 Task: Search one way flight ticket for 1 adult, 6 children, 1 infant in seat and 1 infant on lap in business from Kodiak: Kodiak Airport (benny Bensonstate Airport) to Greensboro: Piedmont Triad International Airport on 5-1-2023. Choice of flights is Sun country airlines. Number of bags: 2 checked bags. Price is upto 45000. Outbound departure time preference is 22:15. Return departure time preference is 9:15.
Action: Mouse moved to (174, 153)
Screenshot: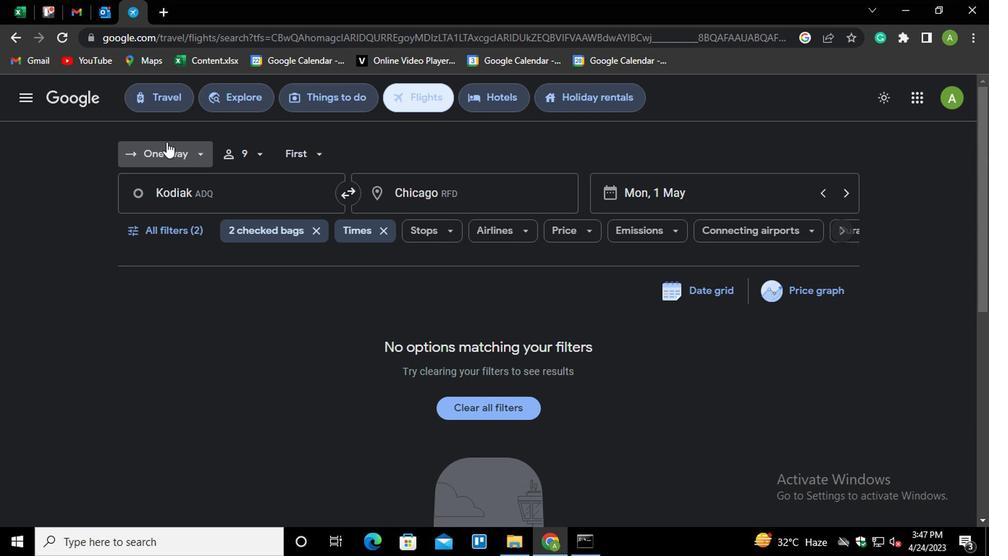 
Action: Mouse pressed left at (174, 153)
Screenshot: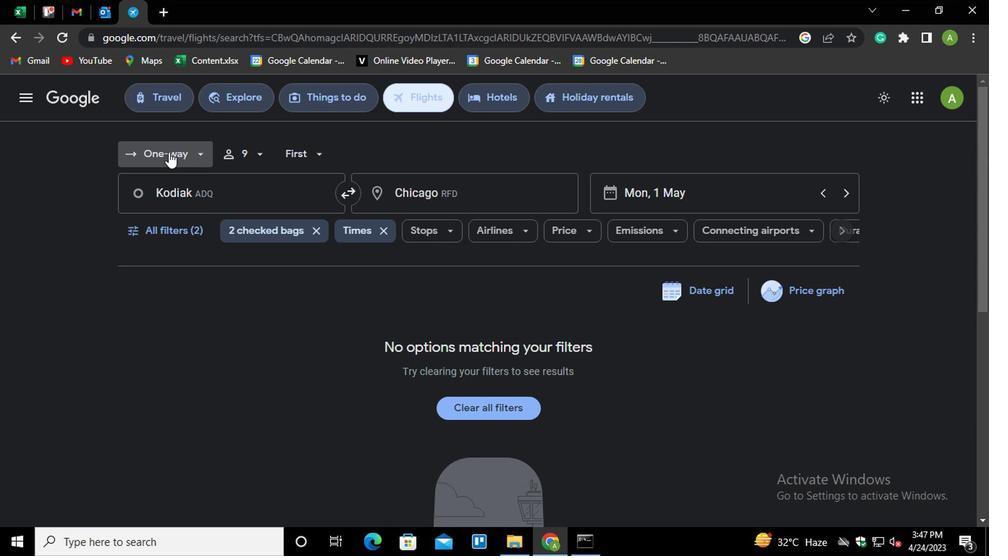 
Action: Mouse moved to (184, 223)
Screenshot: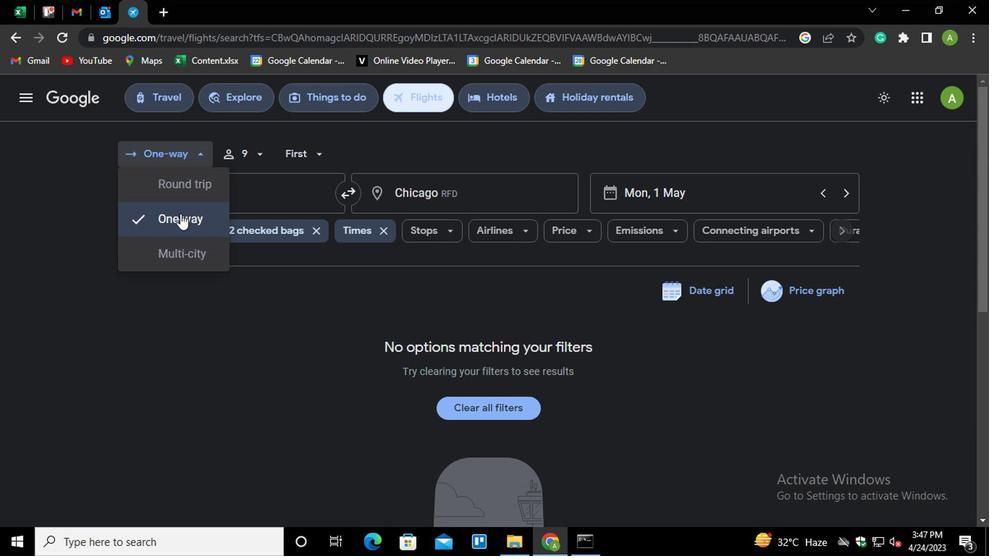 
Action: Mouse pressed left at (184, 223)
Screenshot: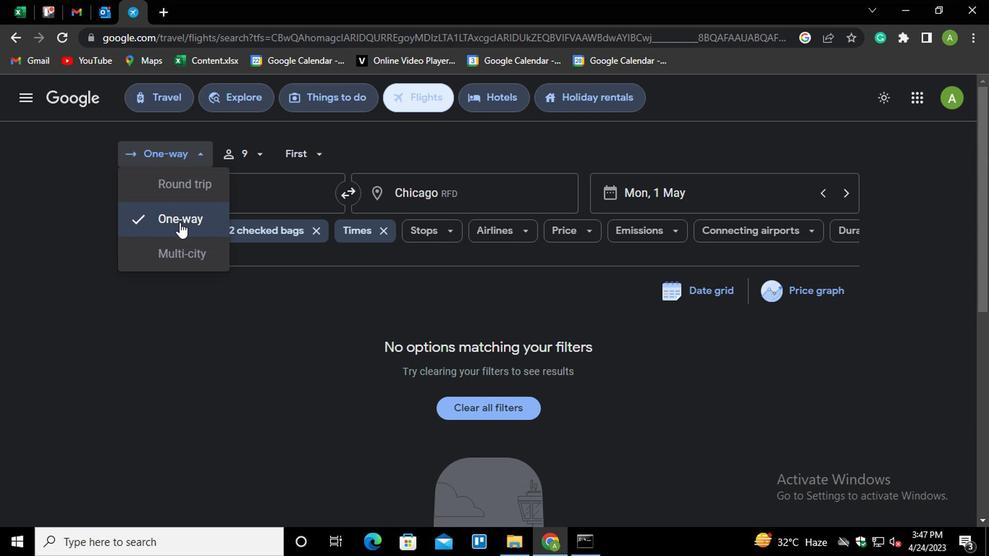 
Action: Mouse moved to (229, 157)
Screenshot: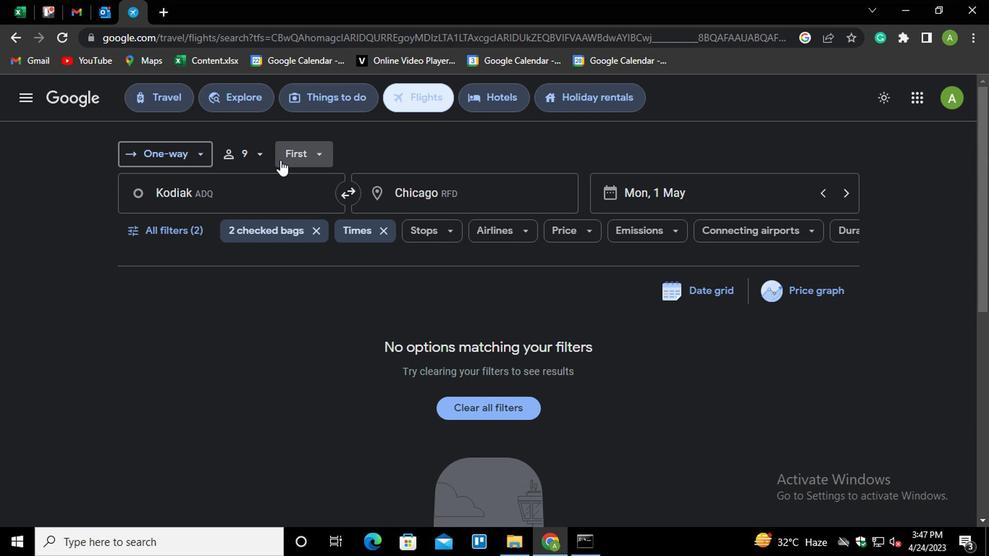 
Action: Mouse pressed left at (229, 157)
Screenshot: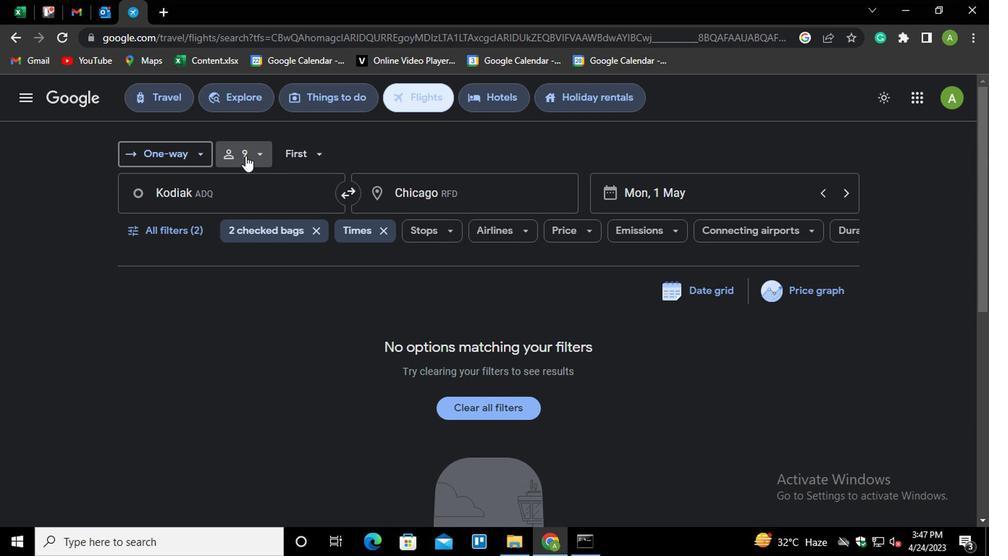 
Action: Mouse moved to (319, 188)
Screenshot: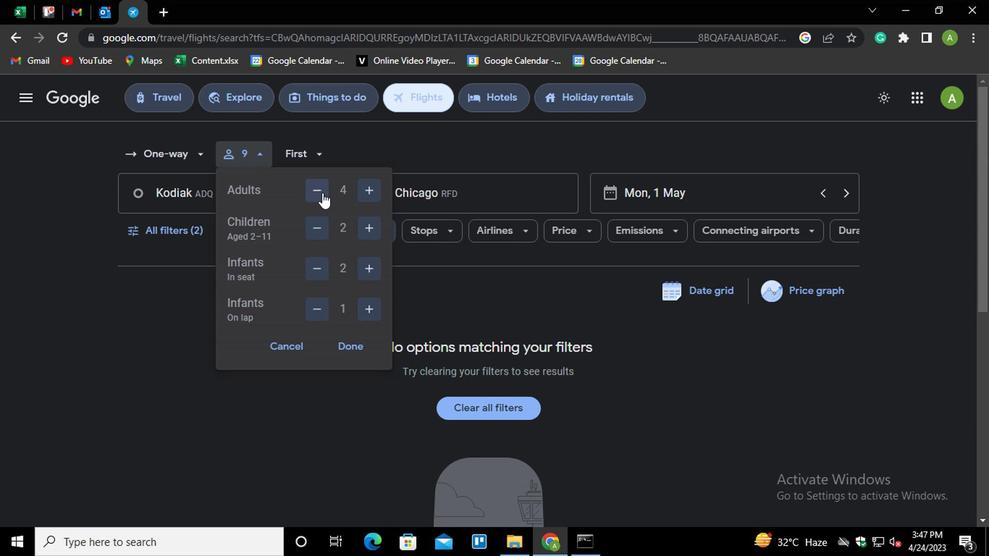 
Action: Mouse pressed left at (319, 188)
Screenshot: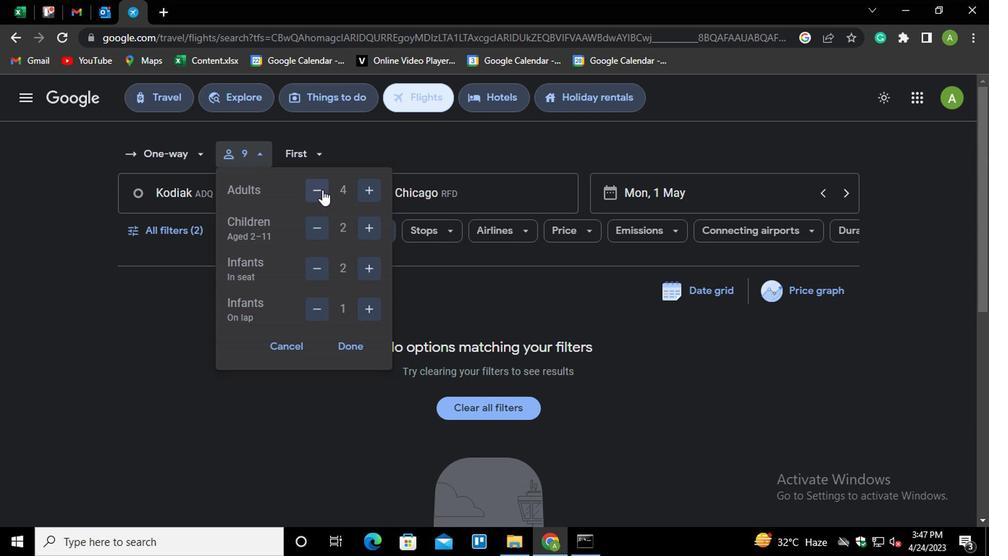 
Action: Mouse pressed left at (319, 188)
Screenshot: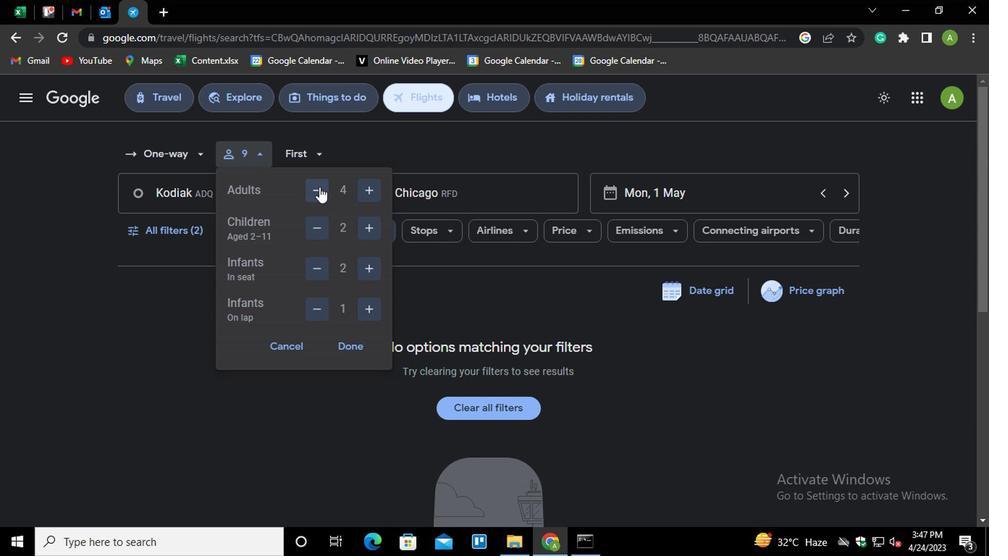 
Action: Mouse pressed left at (319, 188)
Screenshot: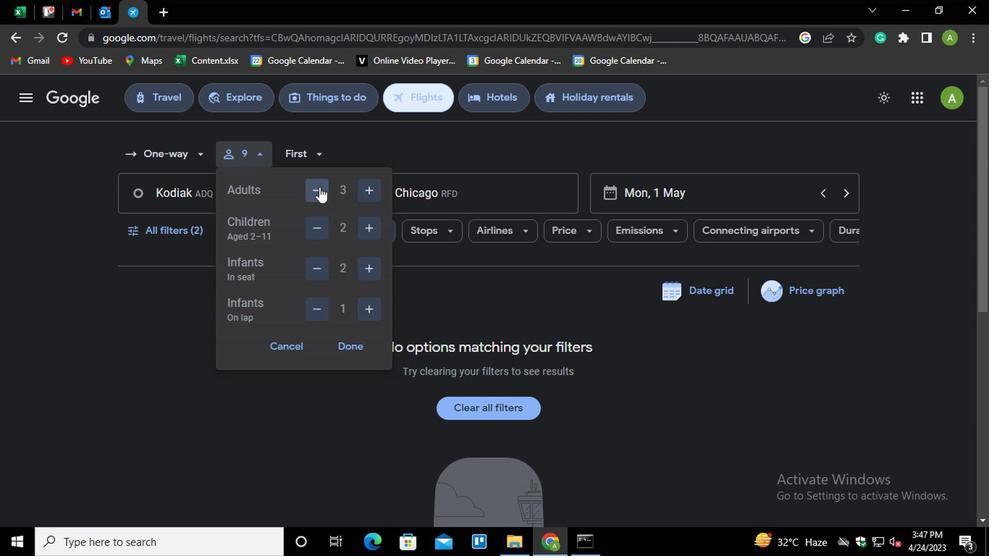 
Action: Mouse moved to (371, 227)
Screenshot: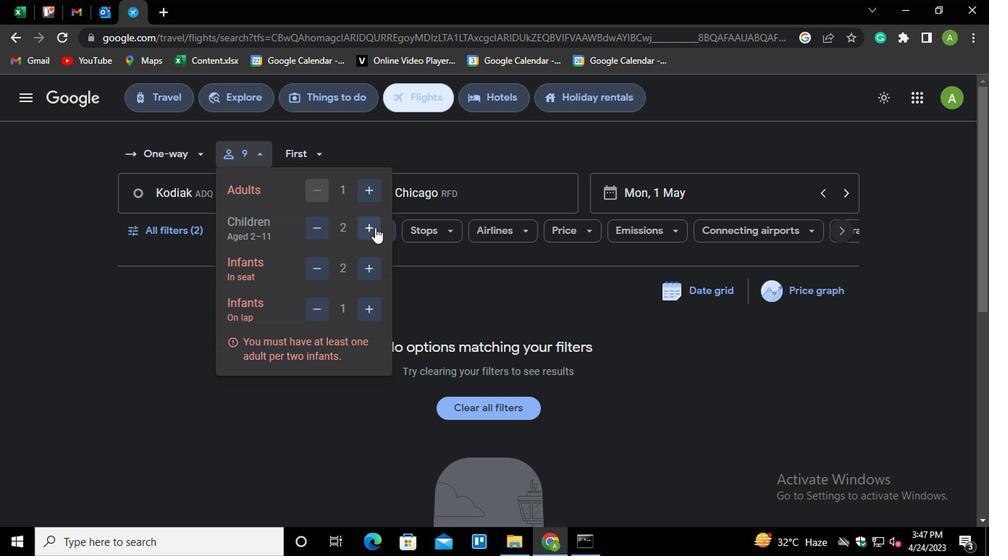 
Action: Mouse pressed left at (371, 227)
Screenshot: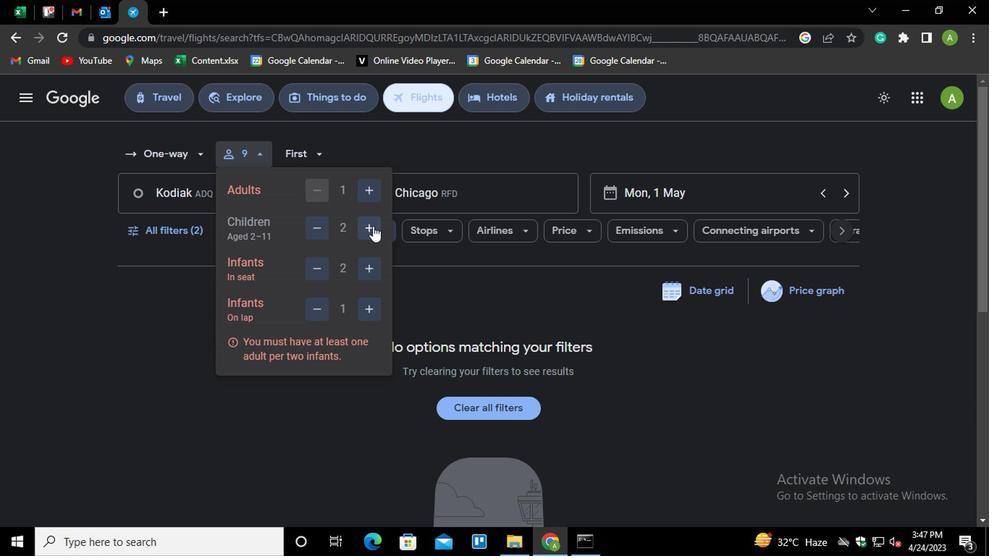 
Action: Mouse moved to (371, 227)
Screenshot: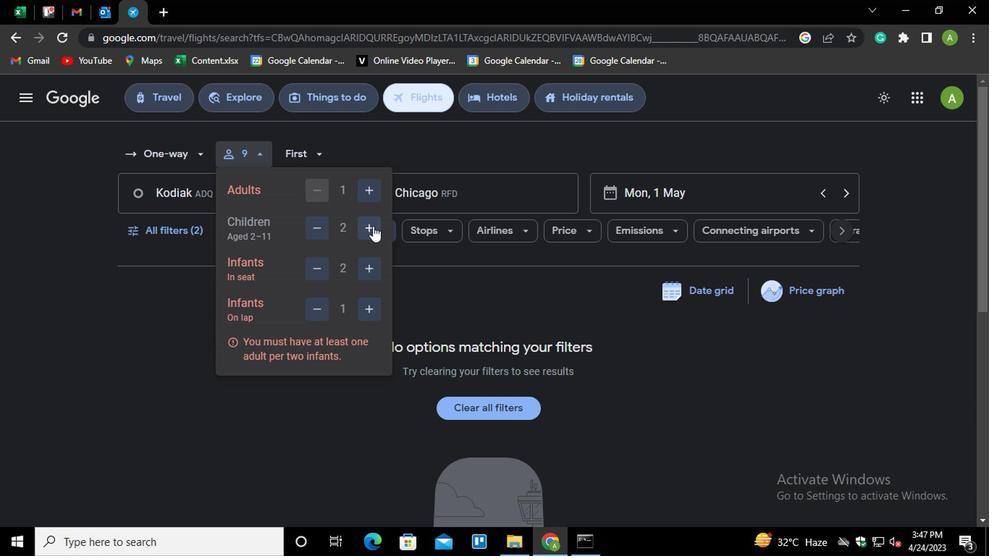 
Action: Mouse pressed left at (371, 227)
Screenshot: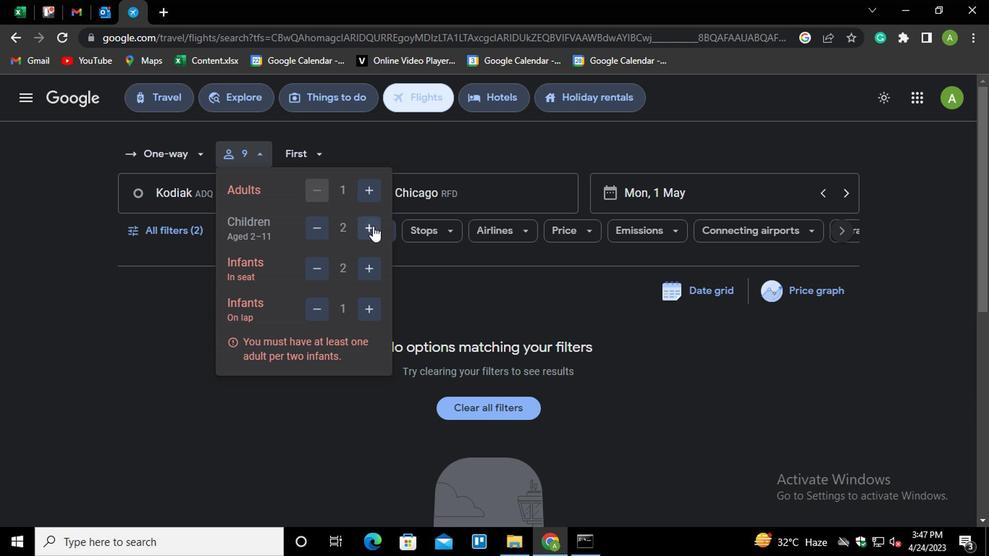 
Action: Mouse pressed left at (371, 227)
Screenshot: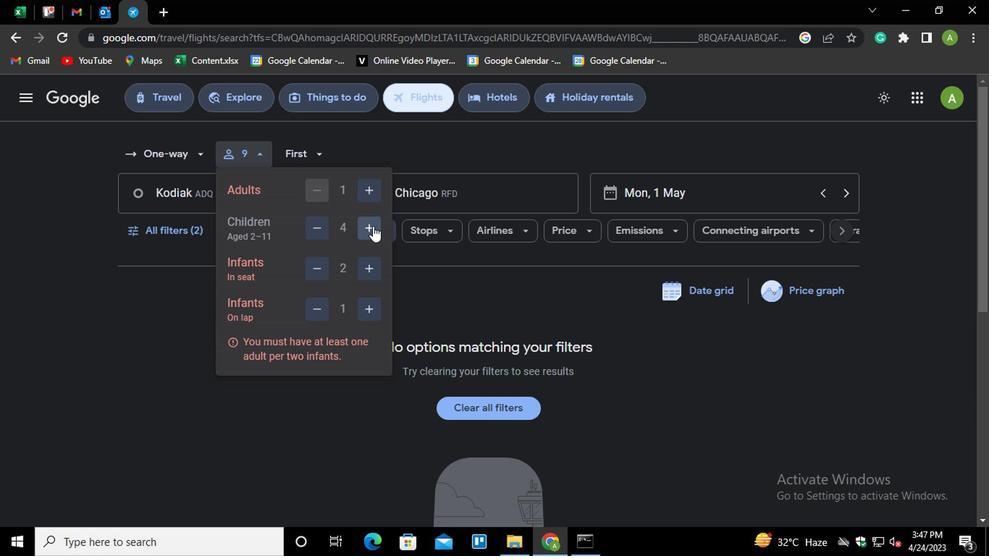 
Action: Mouse pressed left at (371, 227)
Screenshot: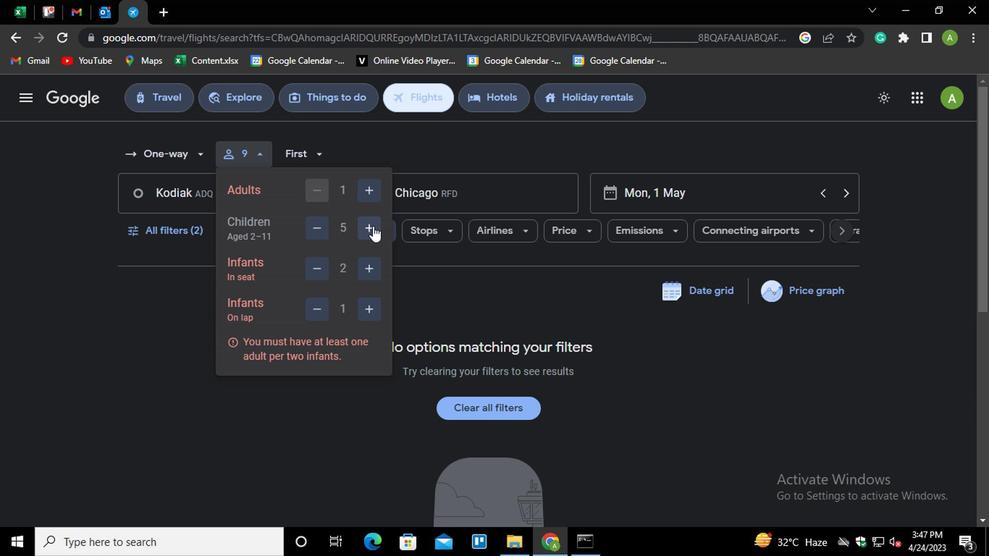 
Action: Mouse moved to (315, 273)
Screenshot: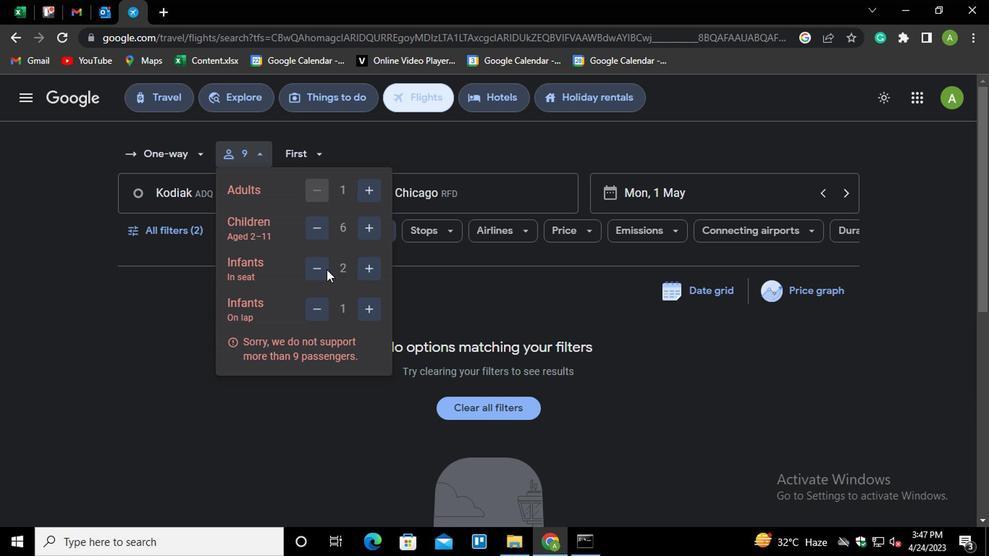 
Action: Mouse pressed left at (315, 273)
Screenshot: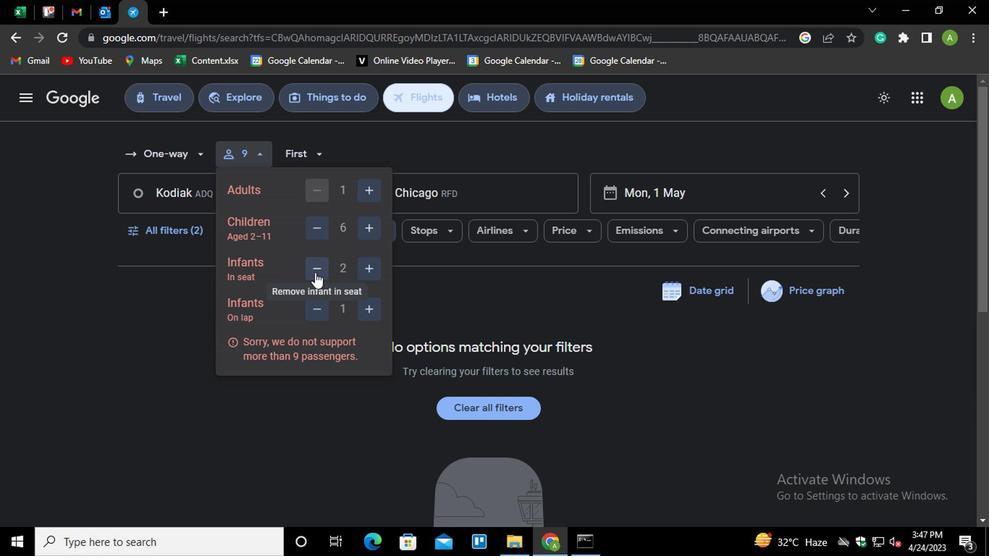 
Action: Mouse moved to (349, 354)
Screenshot: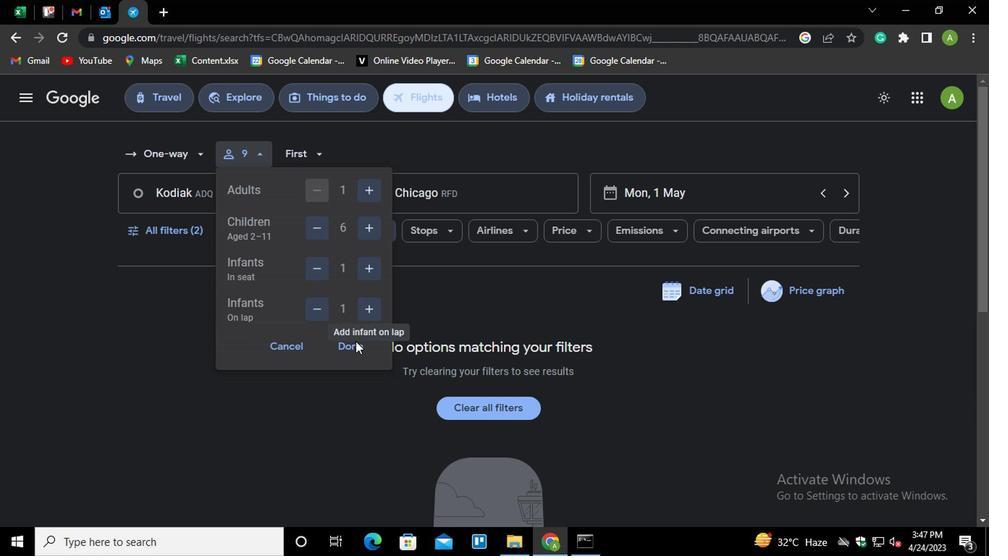 
Action: Mouse pressed left at (349, 354)
Screenshot: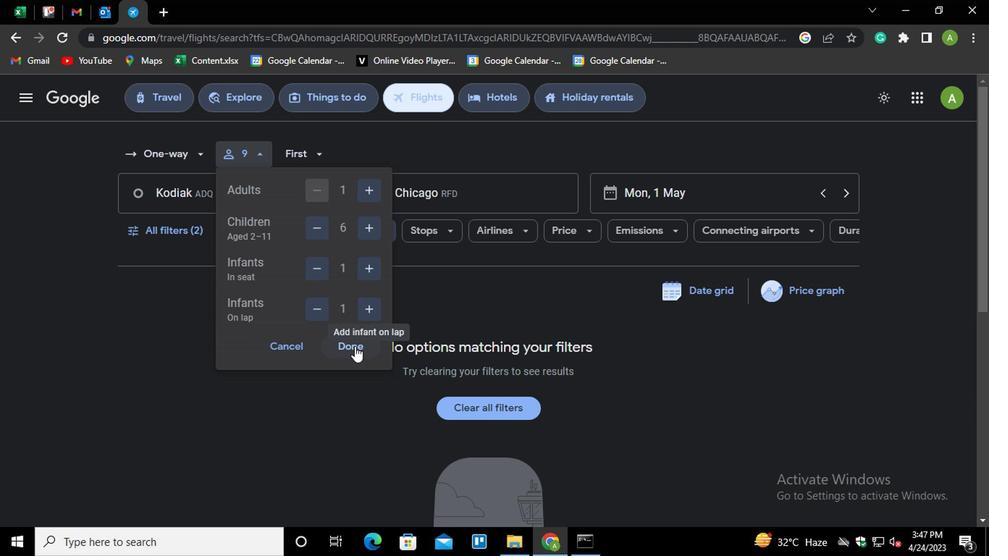 
Action: Mouse moved to (311, 155)
Screenshot: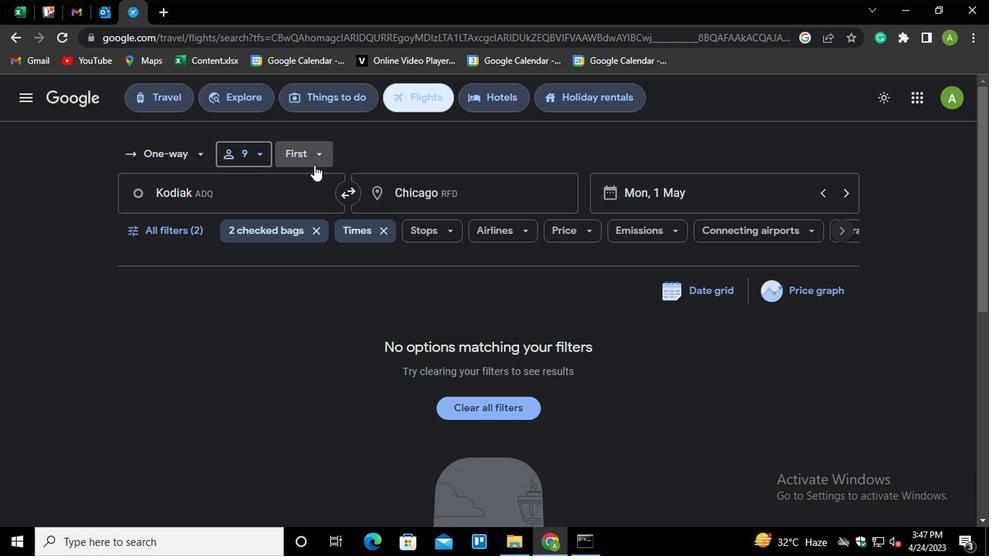 
Action: Mouse pressed left at (311, 155)
Screenshot: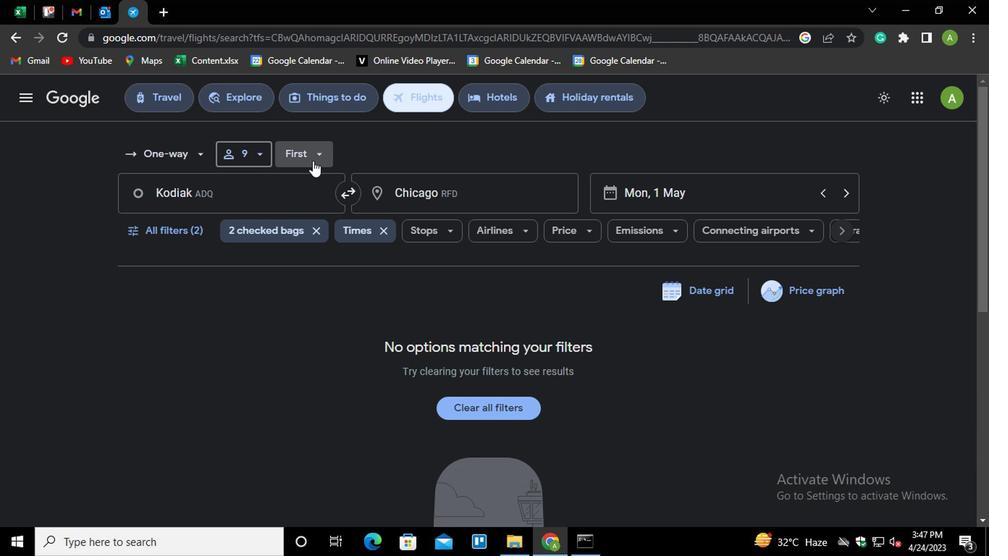 
Action: Mouse moved to (346, 253)
Screenshot: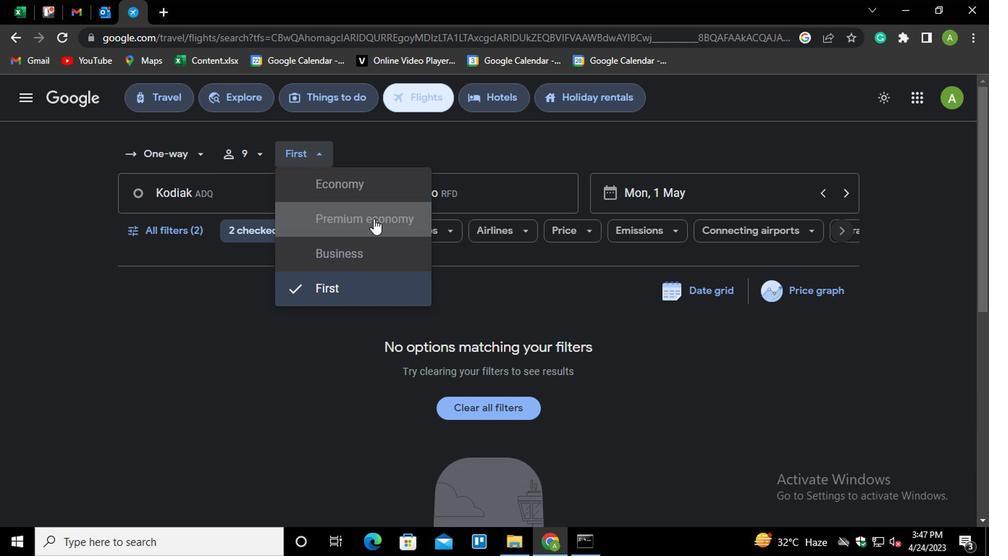 
Action: Mouse pressed left at (346, 253)
Screenshot: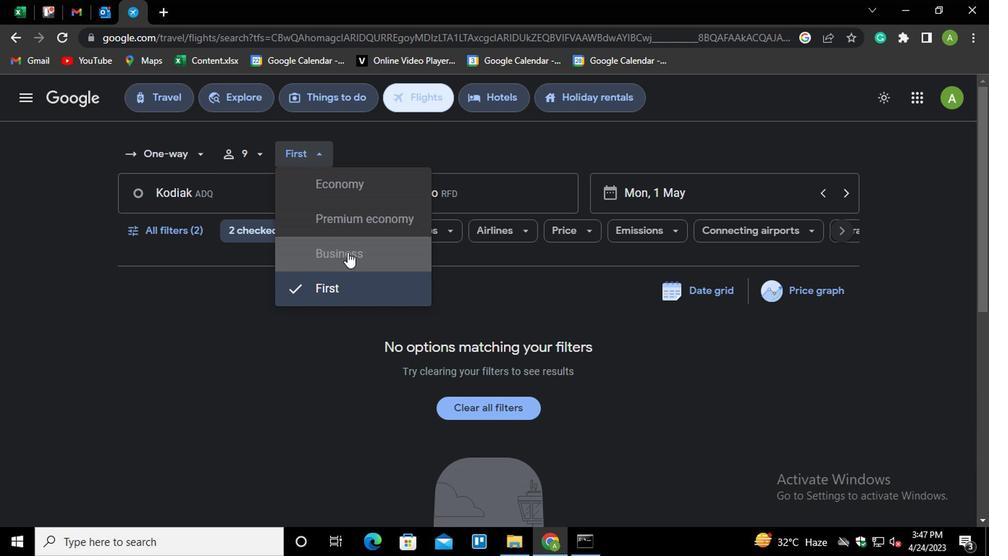 
Action: Mouse moved to (260, 207)
Screenshot: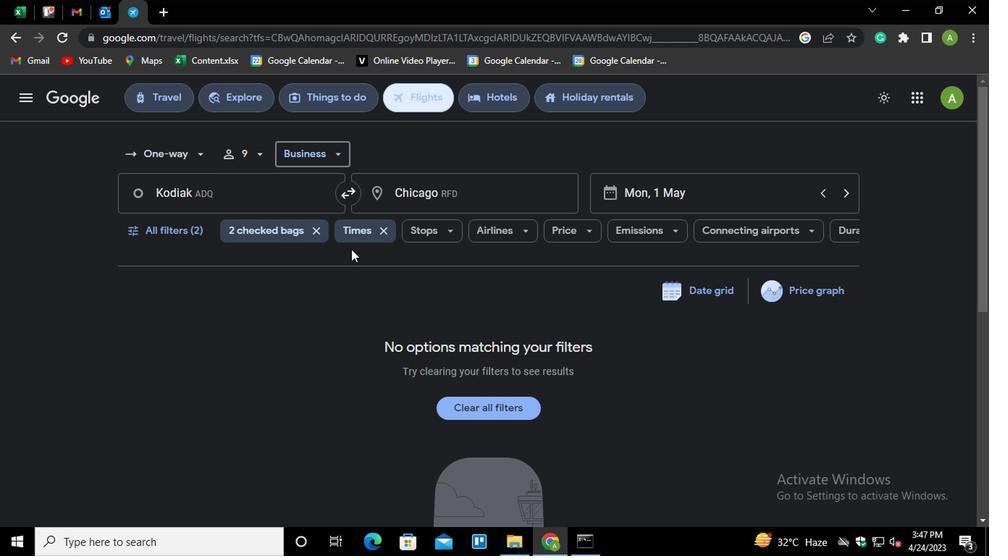 
Action: Mouse pressed left at (260, 207)
Screenshot: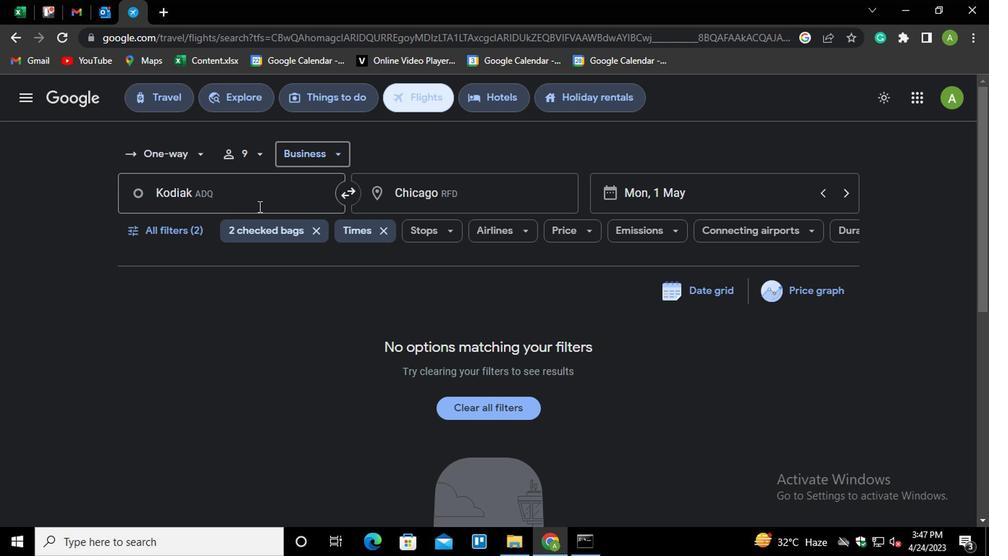 
Action: Mouse moved to (537, 200)
Screenshot: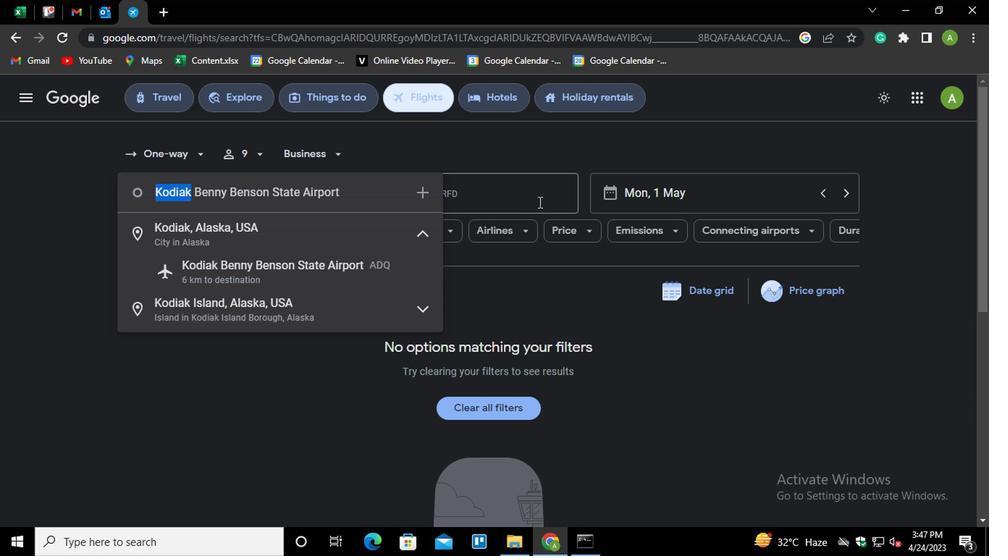 
Action: Mouse pressed left at (537, 200)
Screenshot: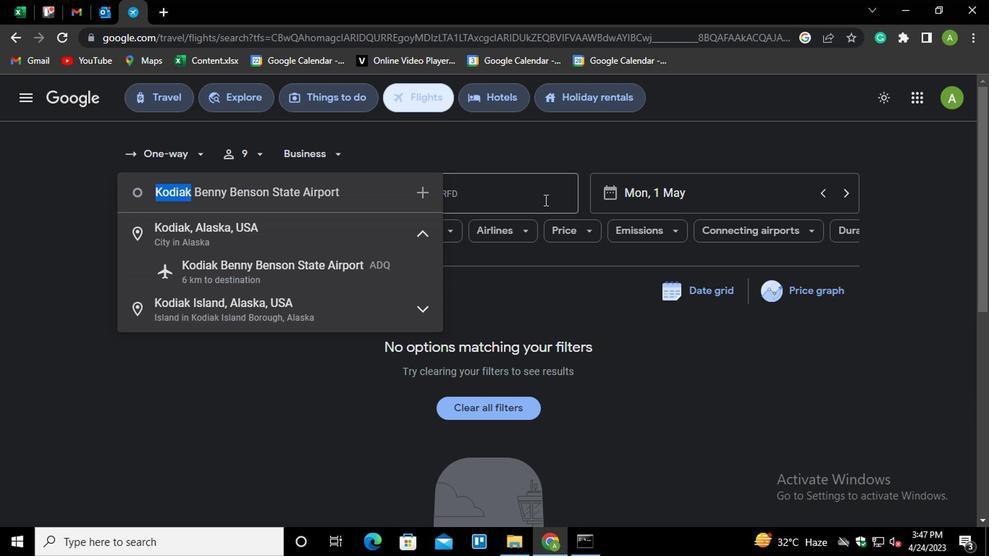 
Action: Mouse moved to (536, 200)
Screenshot: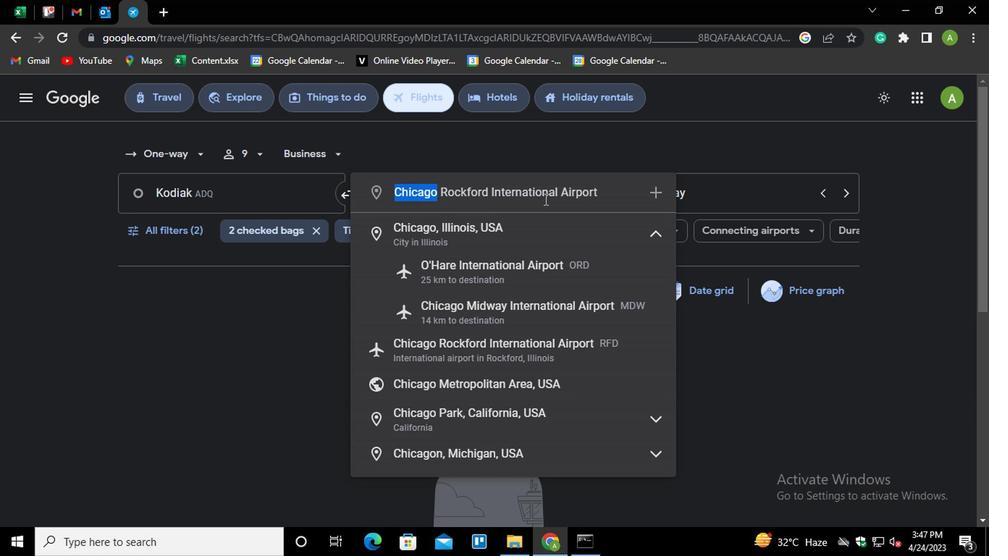 
Action: Key pressed <Key.shift>GREENSBORO<Key.down><Key.down><Key.enter>
Screenshot: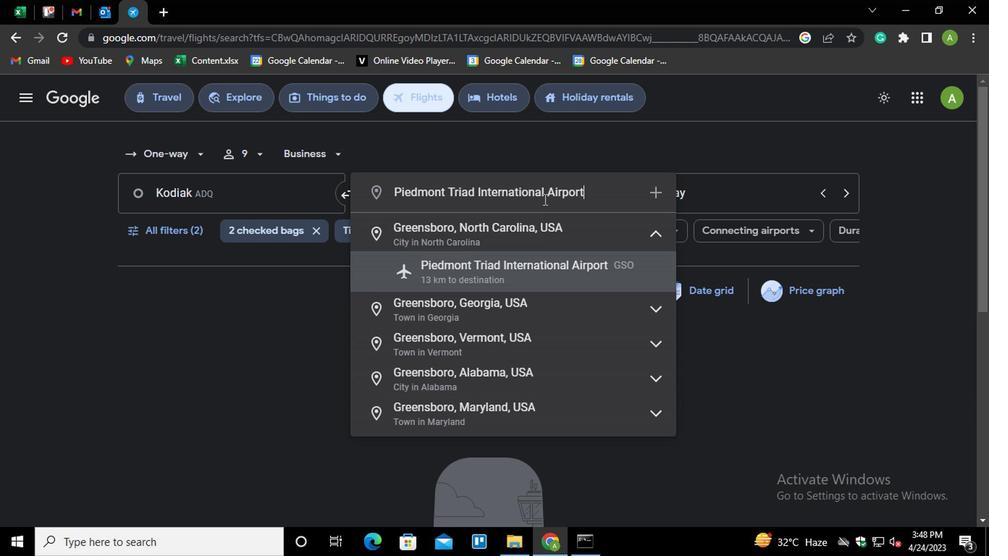 
Action: Mouse moved to (201, 228)
Screenshot: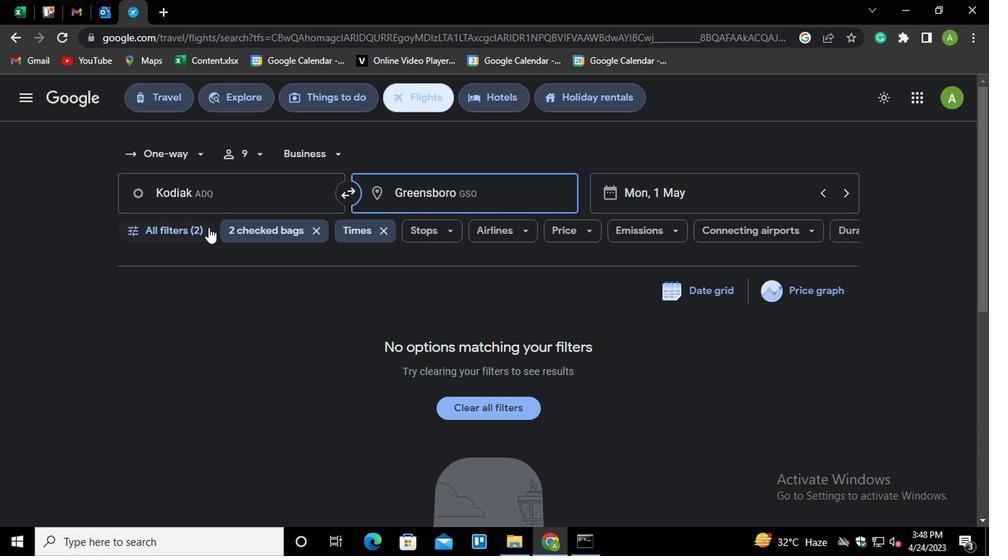 
Action: Mouse pressed left at (201, 228)
Screenshot: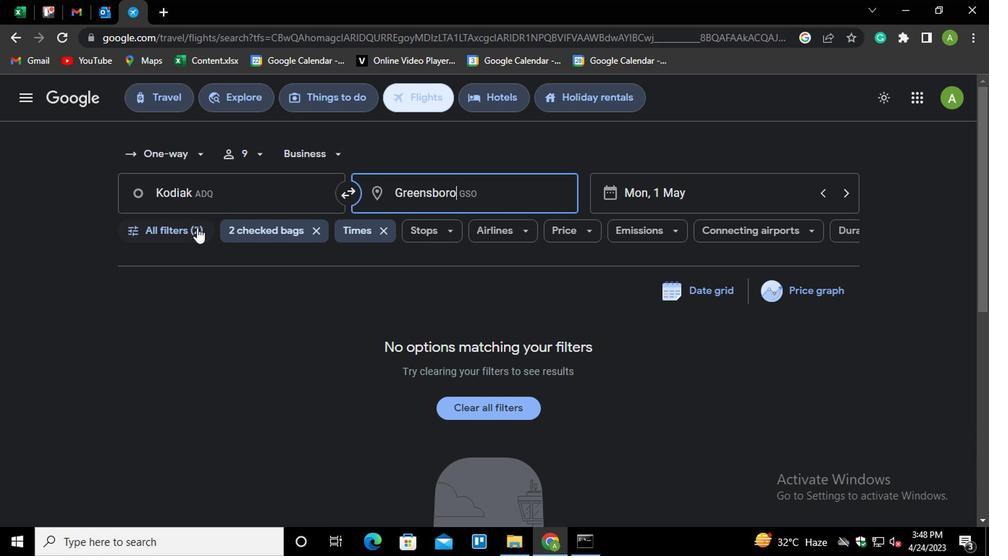 
Action: Mouse moved to (323, 502)
Screenshot: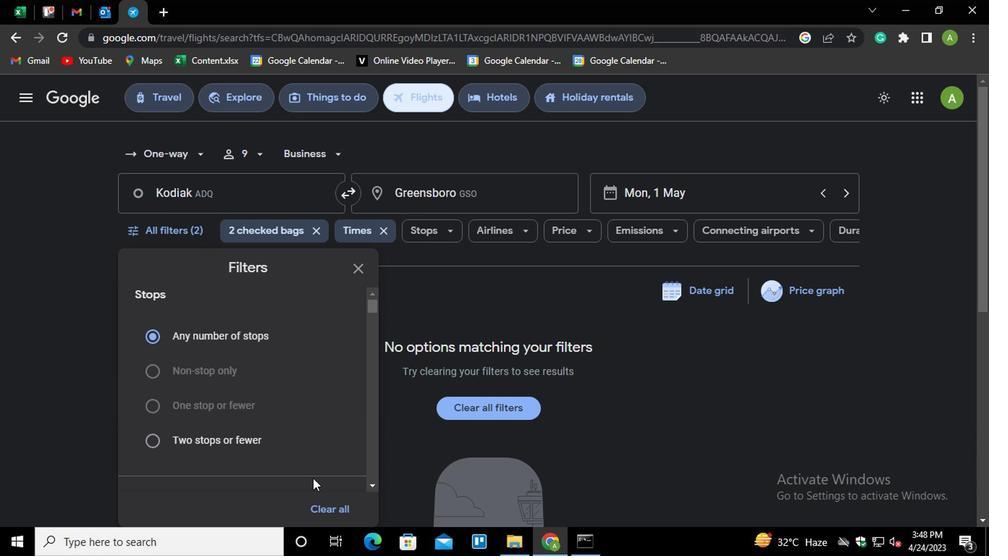 
Action: Mouse pressed left at (323, 502)
Screenshot: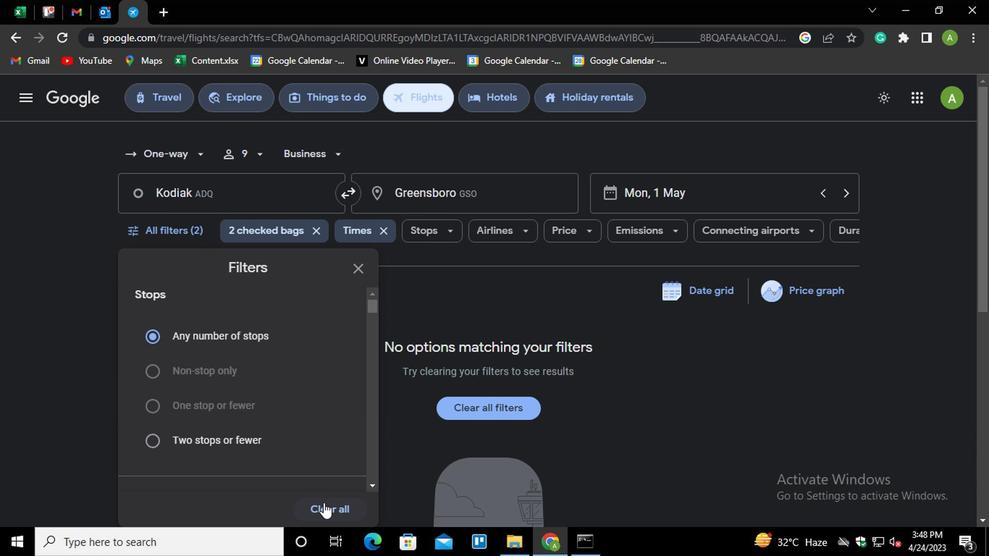 
Action: Mouse moved to (253, 374)
Screenshot: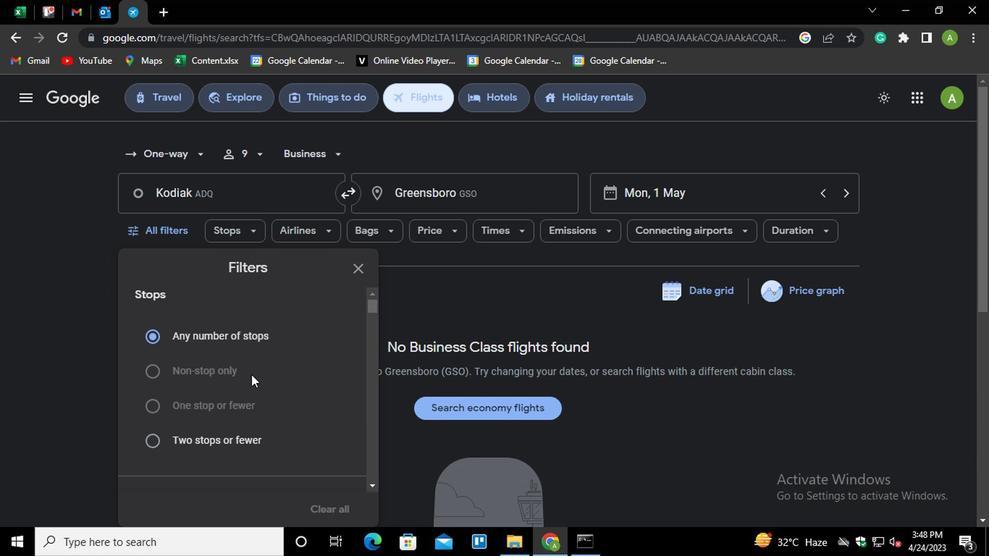 
Action: Mouse scrolled (253, 373) with delta (0, 0)
Screenshot: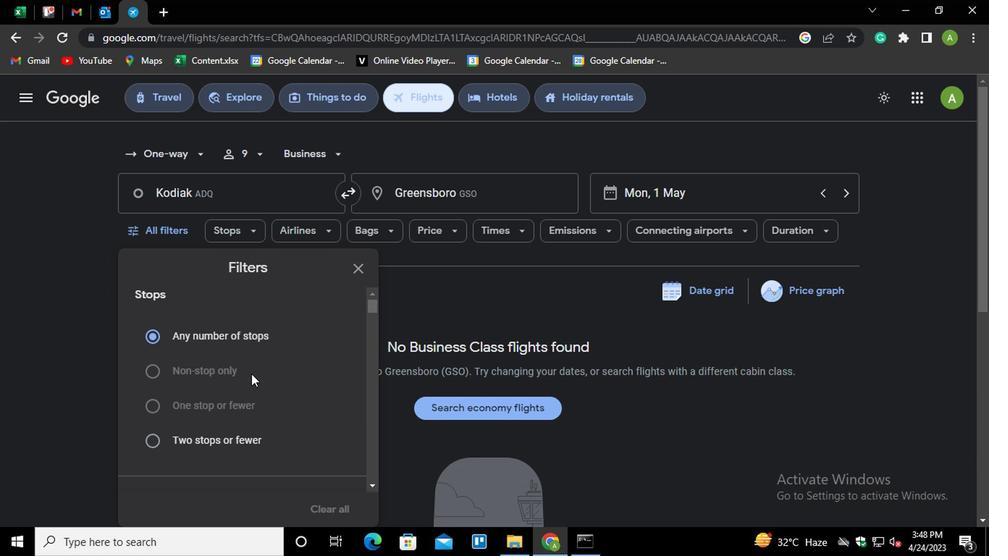 
Action: Mouse moved to (331, 467)
Screenshot: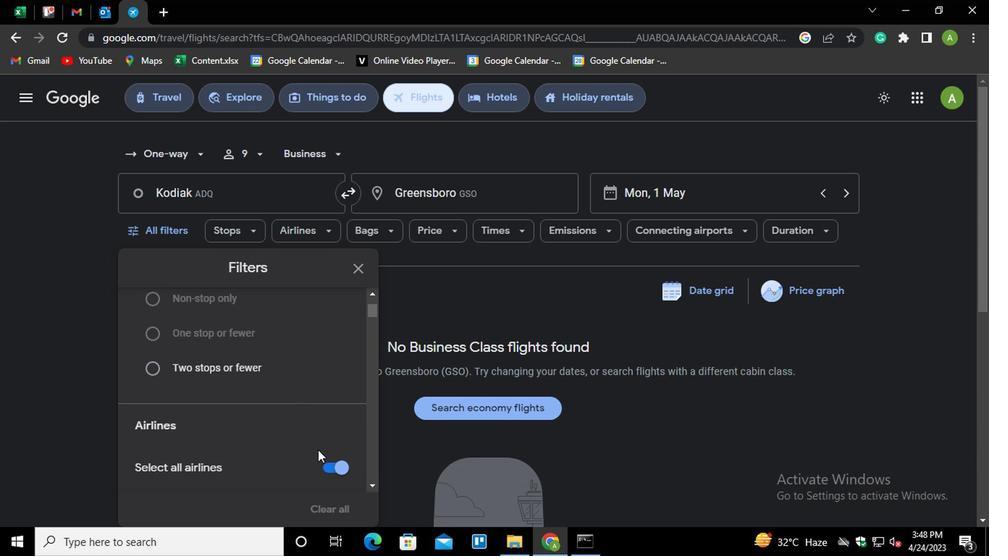 
Action: Mouse pressed left at (331, 467)
Screenshot: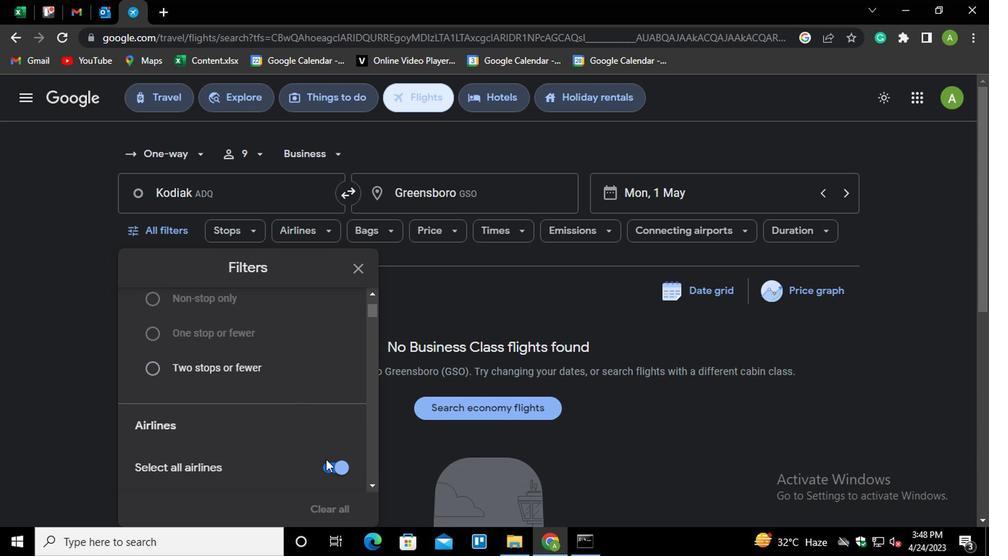 
Action: Mouse moved to (289, 396)
Screenshot: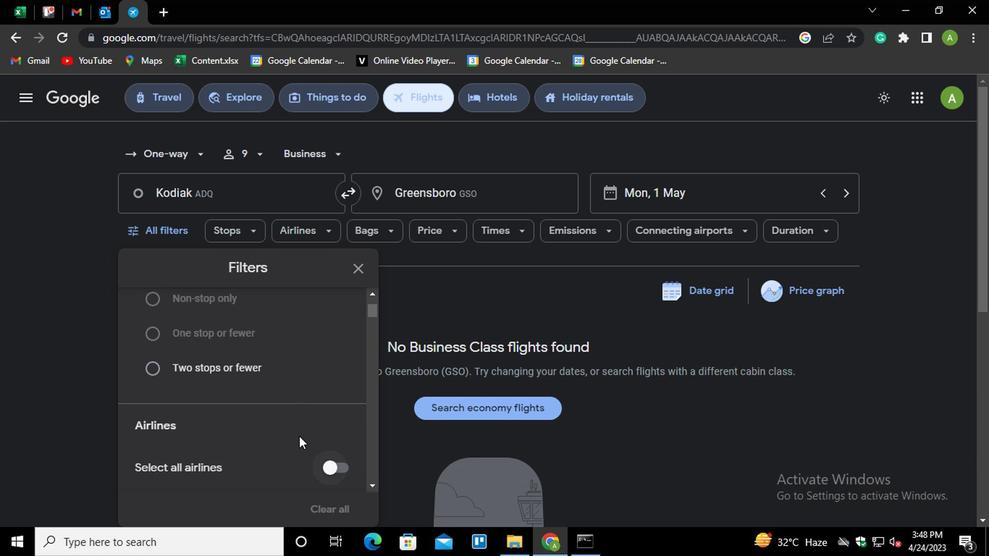 
Action: Mouse scrolled (289, 395) with delta (0, -1)
Screenshot: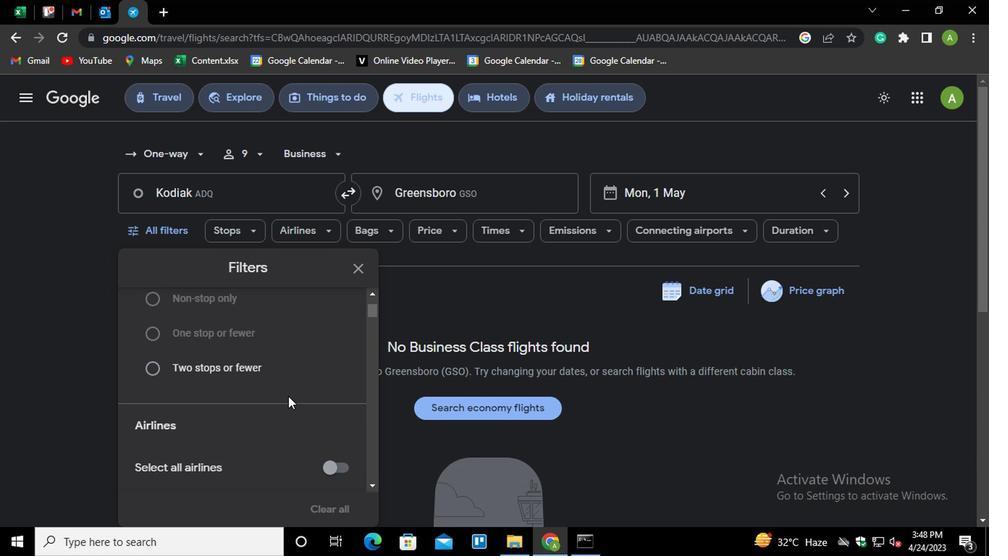 
Action: Mouse scrolled (289, 395) with delta (0, -1)
Screenshot: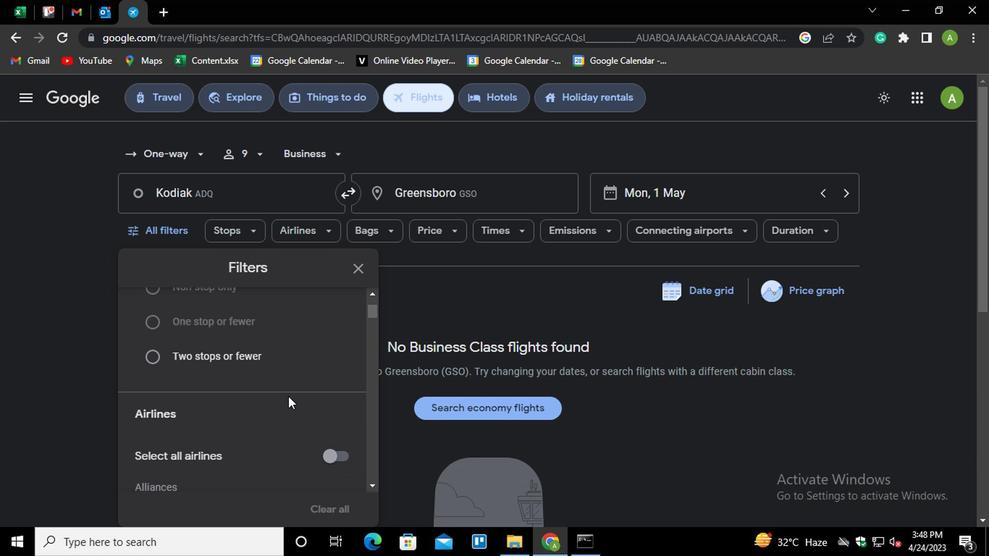 
Action: Mouse scrolled (289, 395) with delta (0, -1)
Screenshot: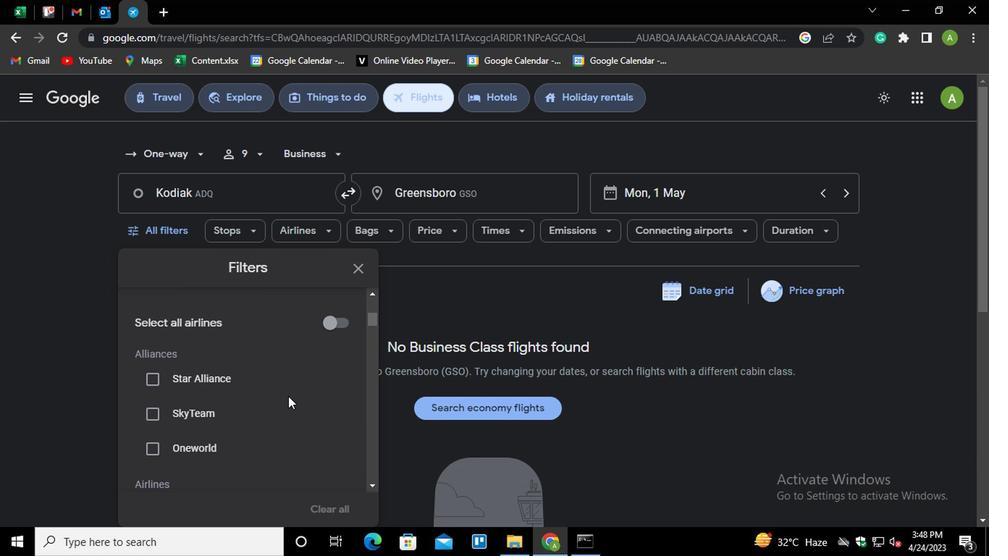 
Action: Mouse scrolled (289, 395) with delta (0, -1)
Screenshot: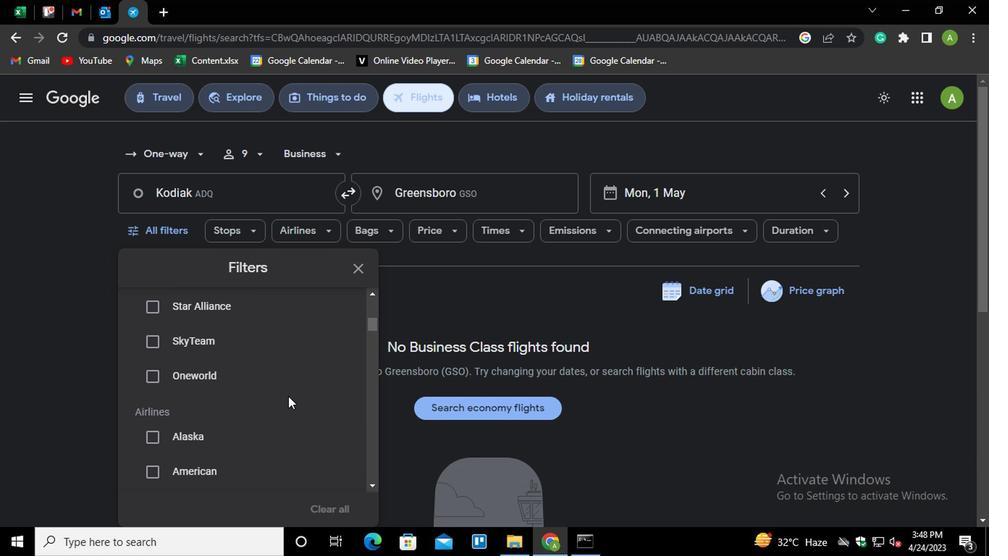 
Action: Mouse scrolled (289, 395) with delta (0, -1)
Screenshot: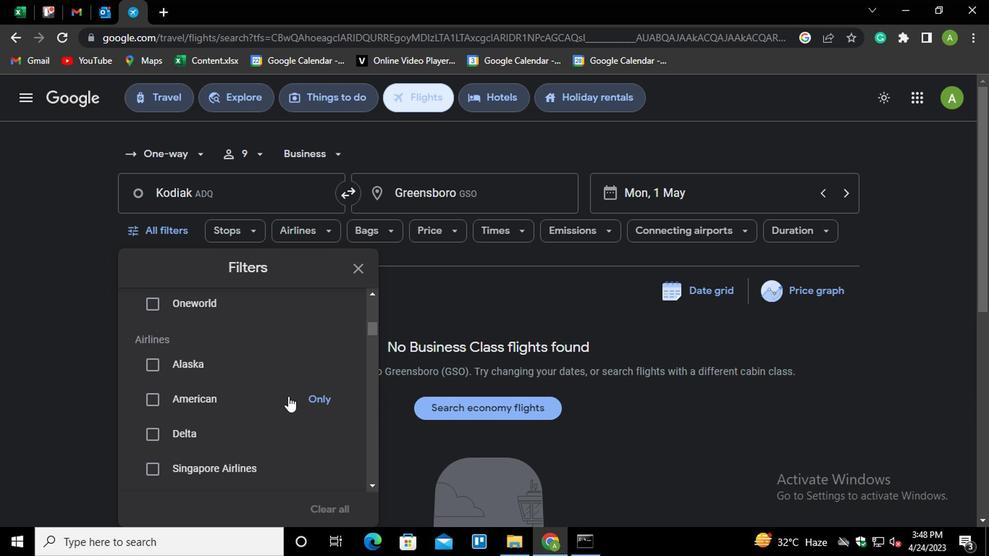 
Action: Mouse scrolled (289, 395) with delta (0, -1)
Screenshot: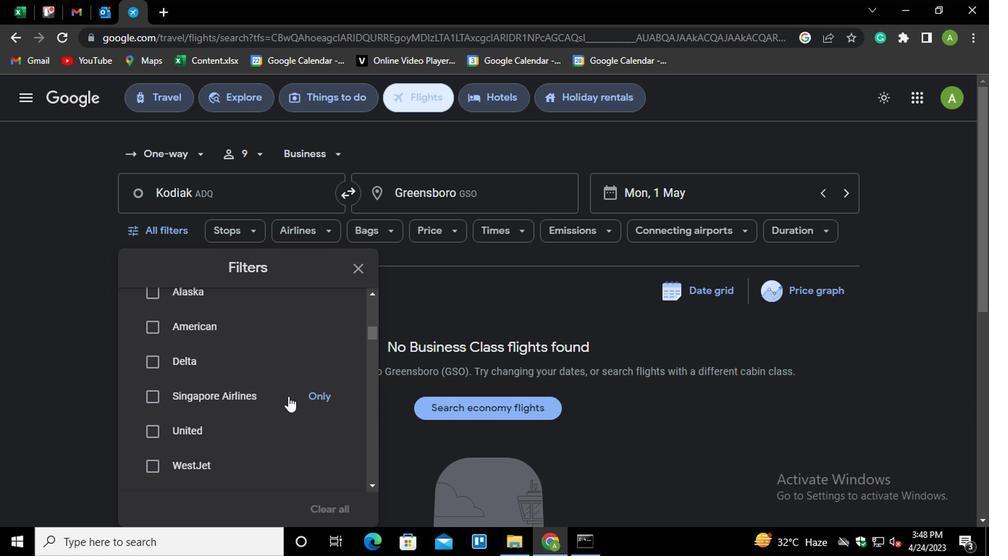 
Action: Mouse scrolled (289, 397) with delta (0, 0)
Screenshot: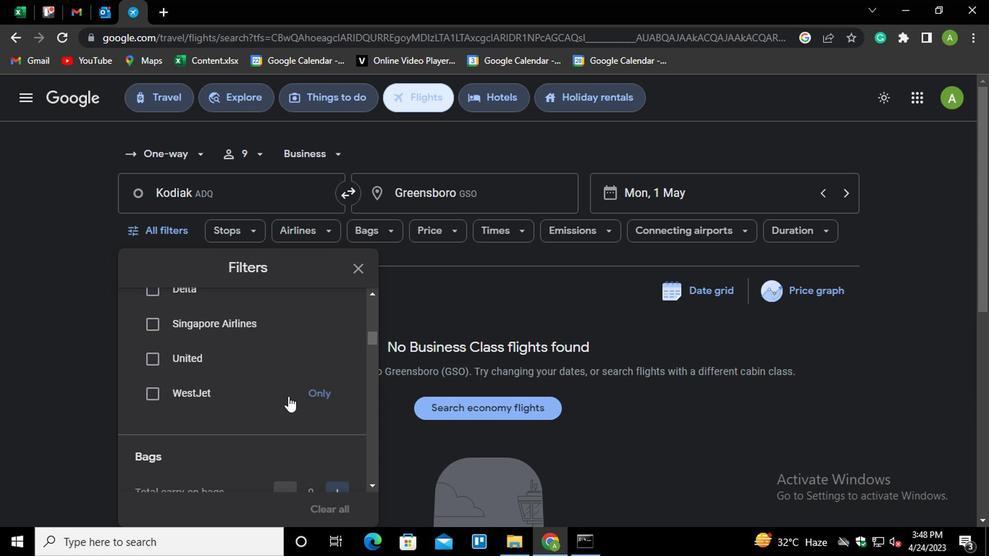 
Action: Mouse scrolled (289, 395) with delta (0, -1)
Screenshot: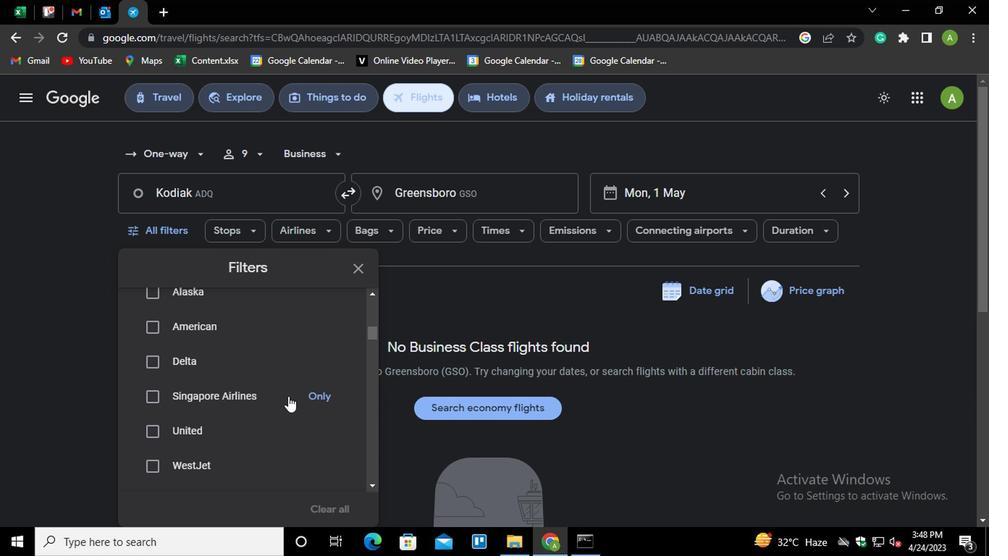 
Action: Mouse scrolled (289, 395) with delta (0, -1)
Screenshot: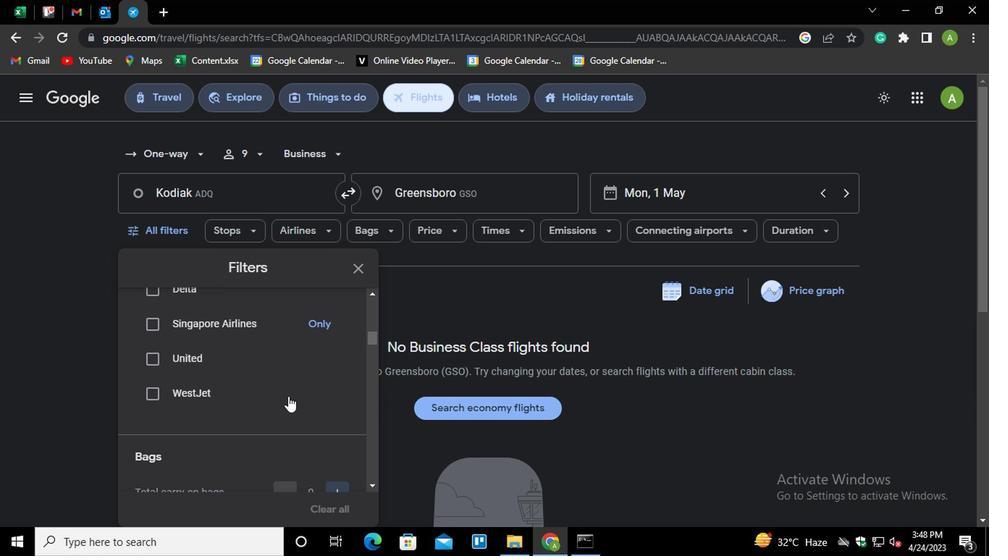 
Action: Mouse scrolled (289, 395) with delta (0, -1)
Screenshot: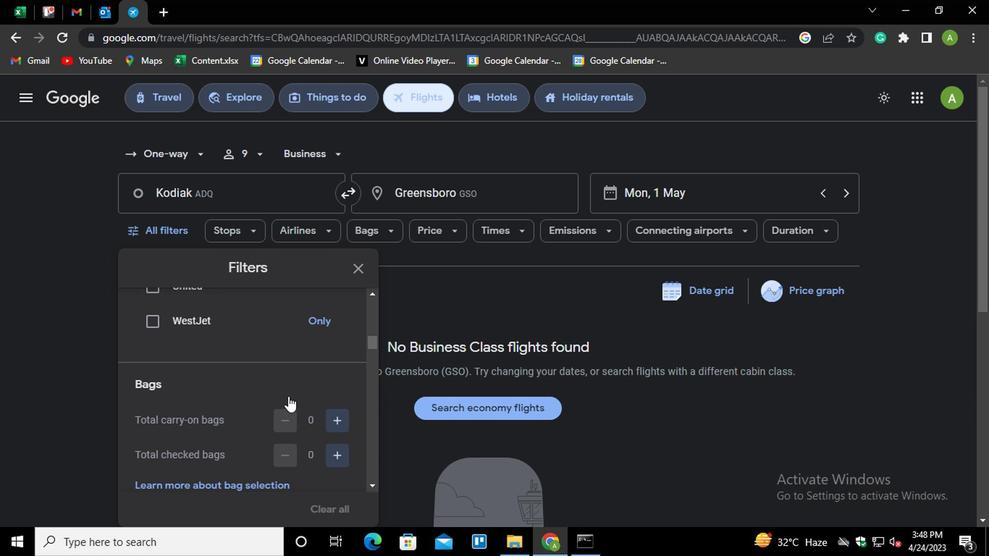 
Action: Mouse moved to (332, 385)
Screenshot: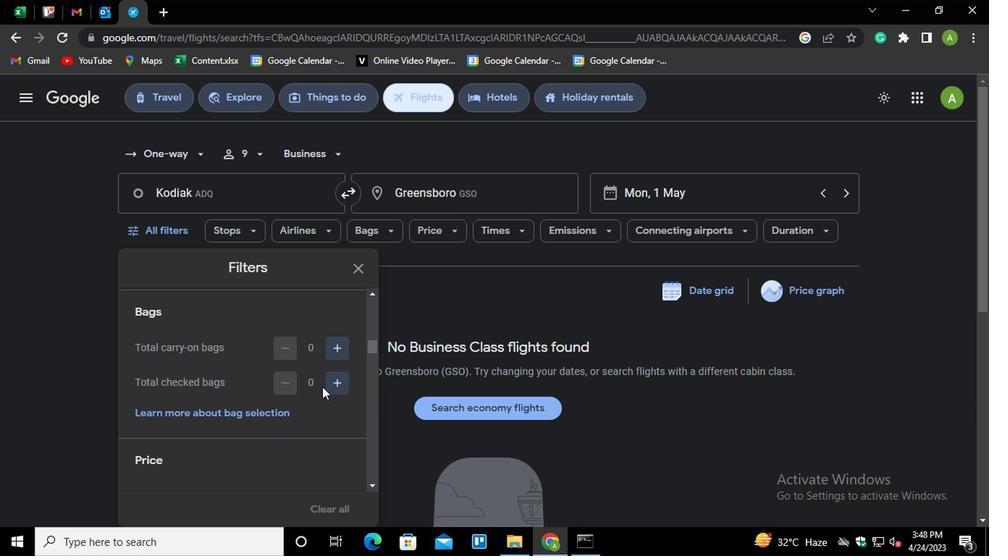 
Action: Mouse pressed left at (332, 385)
Screenshot: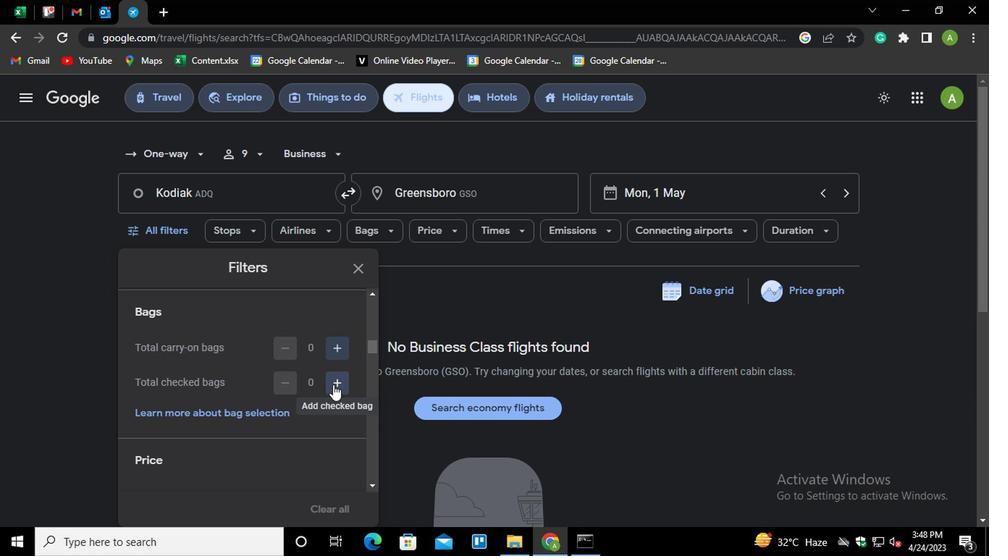 
Action: Mouse pressed left at (332, 385)
Screenshot: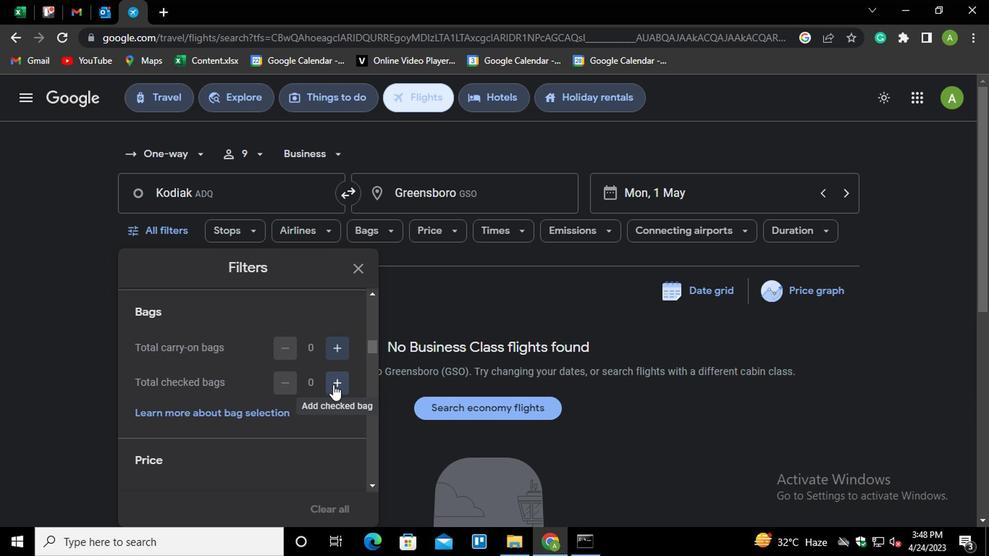 
Action: Mouse moved to (313, 405)
Screenshot: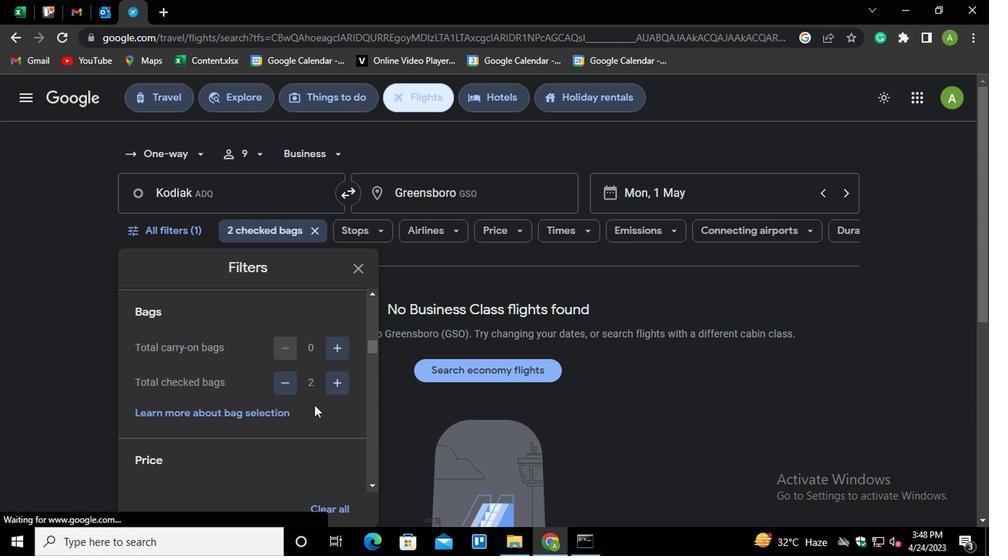 
Action: Mouse scrolled (313, 404) with delta (0, 0)
Screenshot: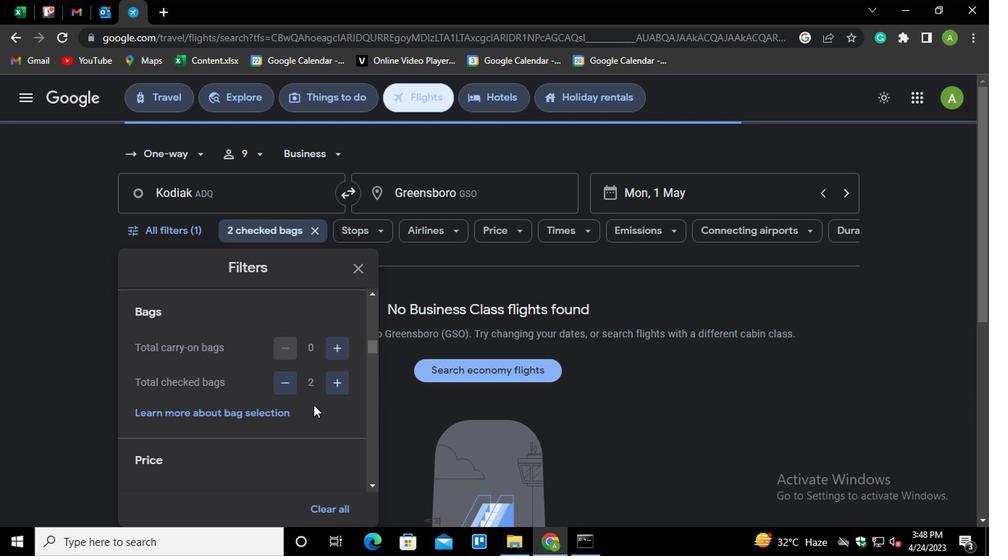 
Action: Mouse scrolled (313, 404) with delta (0, 0)
Screenshot: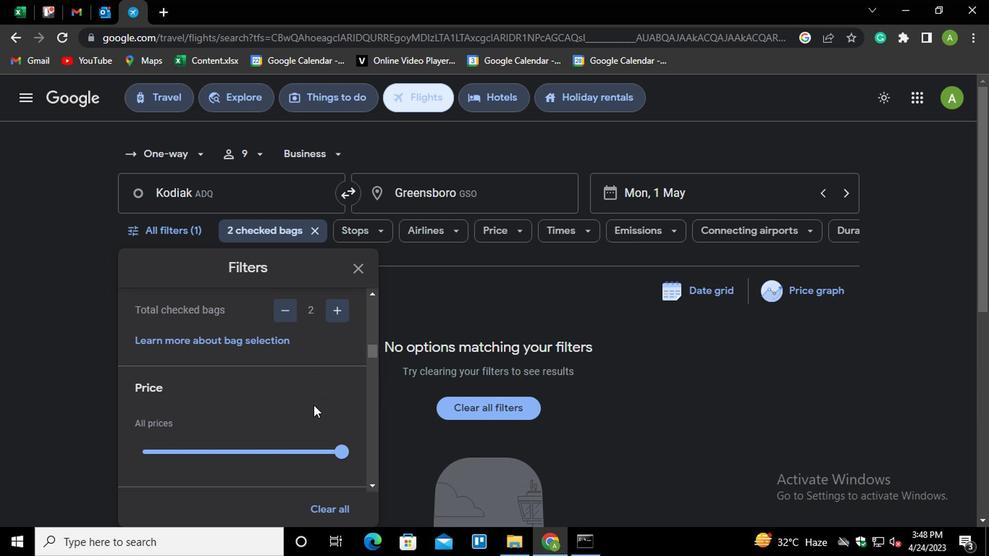 
Action: Mouse moved to (330, 378)
Screenshot: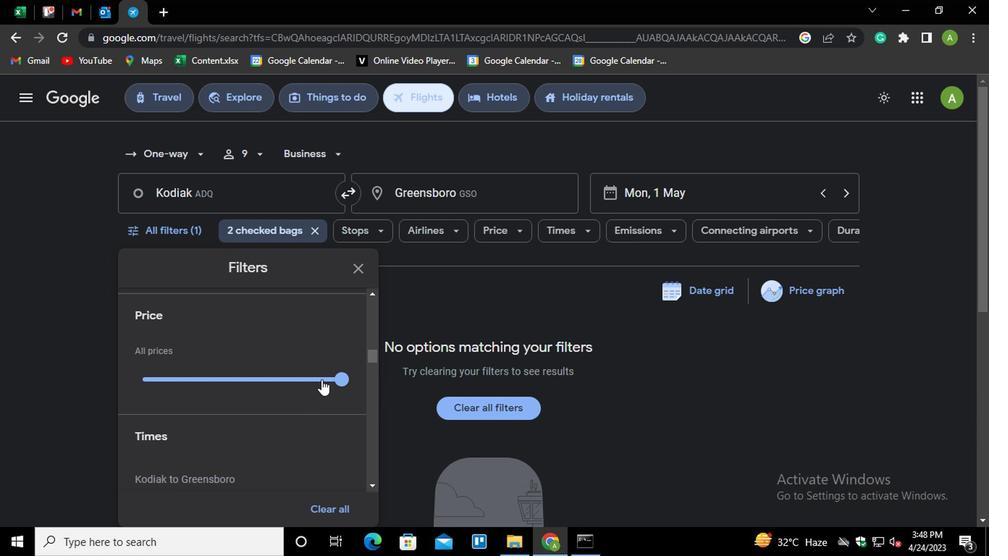 
Action: Mouse pressed left at (330, 378)
Screenshot: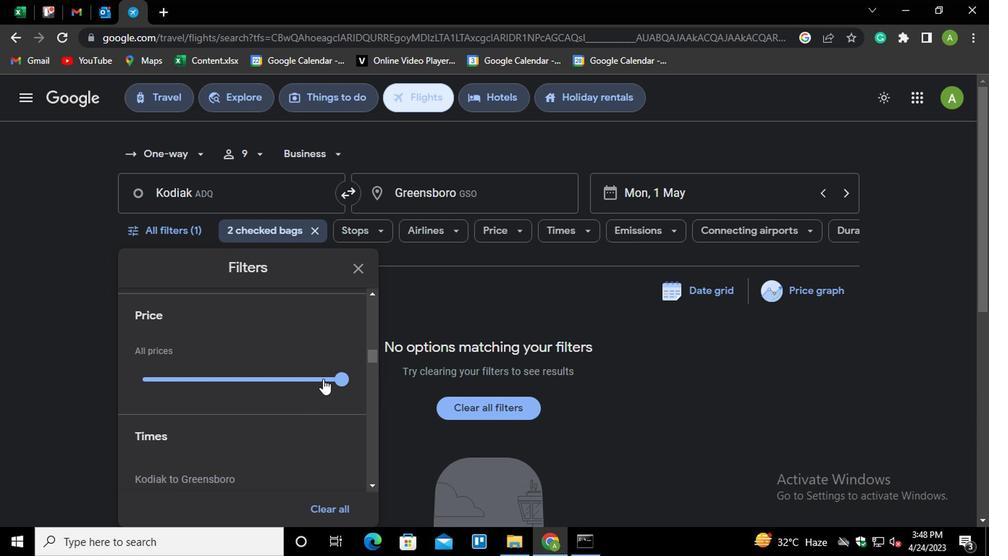 
Action: Mouse moved to (304, 400)
Screenshot: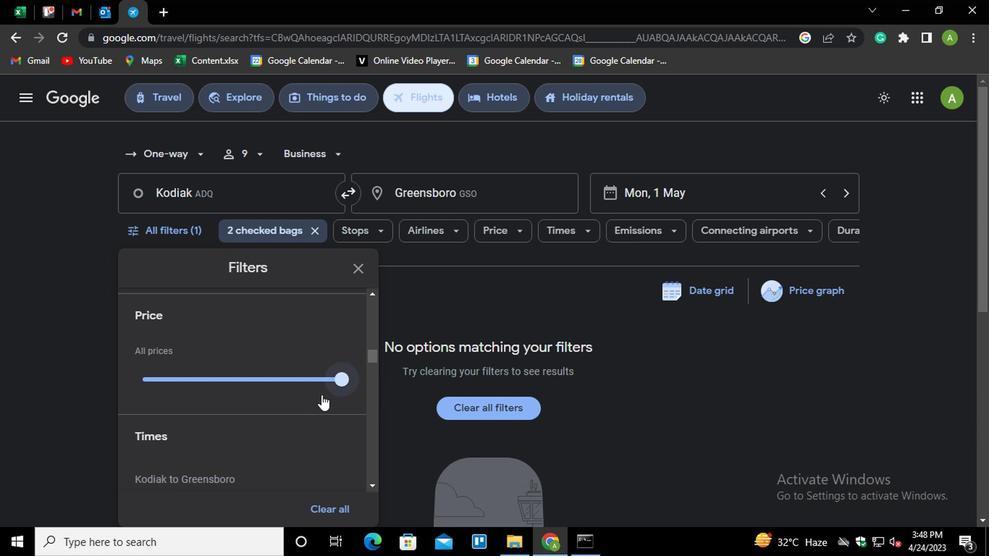 
Action: Mouse scrolled (304, 400) with delta (0, 0)
Screenshot: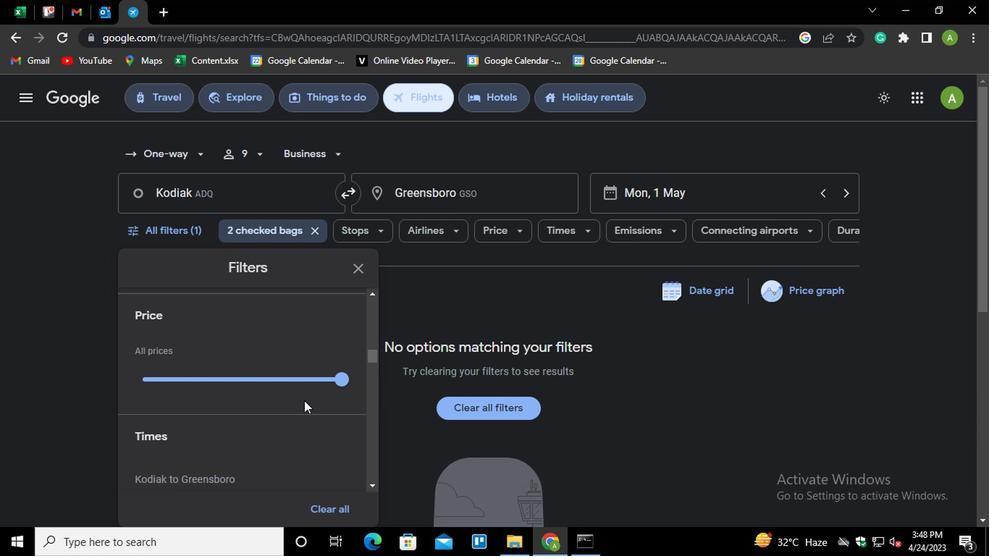 
Action: Mouse moved to (190, 462)
Screenshot: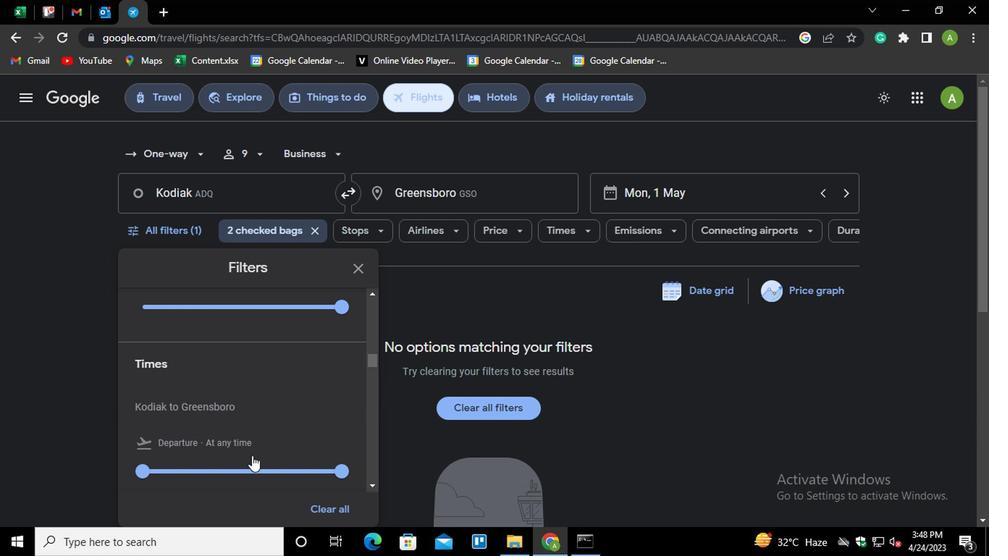 
Action: Mouse pressed left at (190, 462)
Screenshot: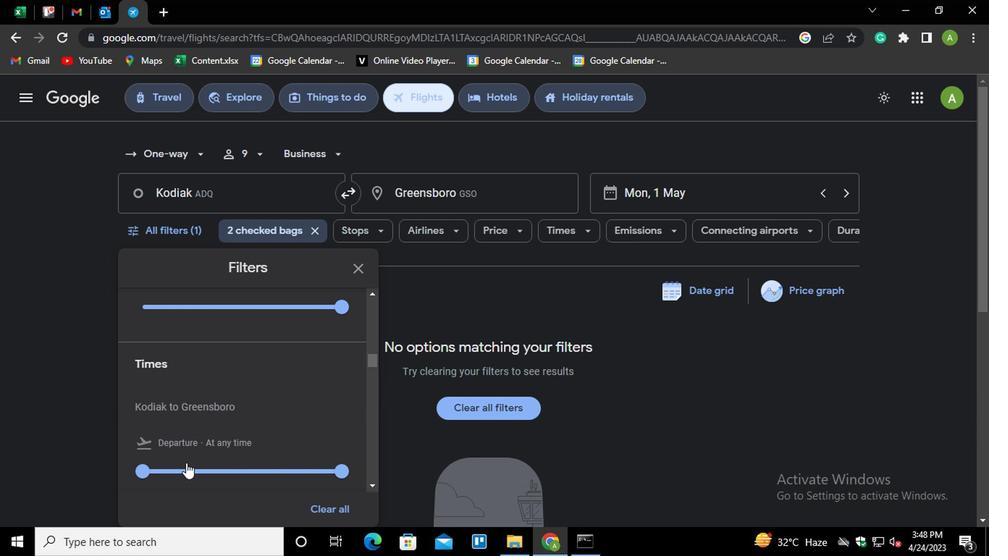 
Action: Mouse moved to (299, 430)
Screenshot: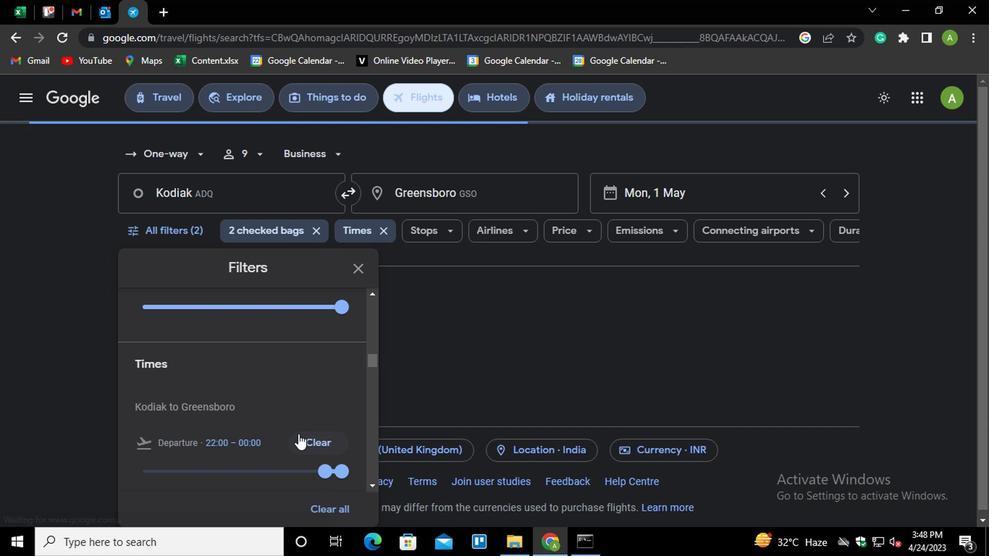 
Action: Mouse scrolled (299, 429) with delta (0, 0)
Screenshot: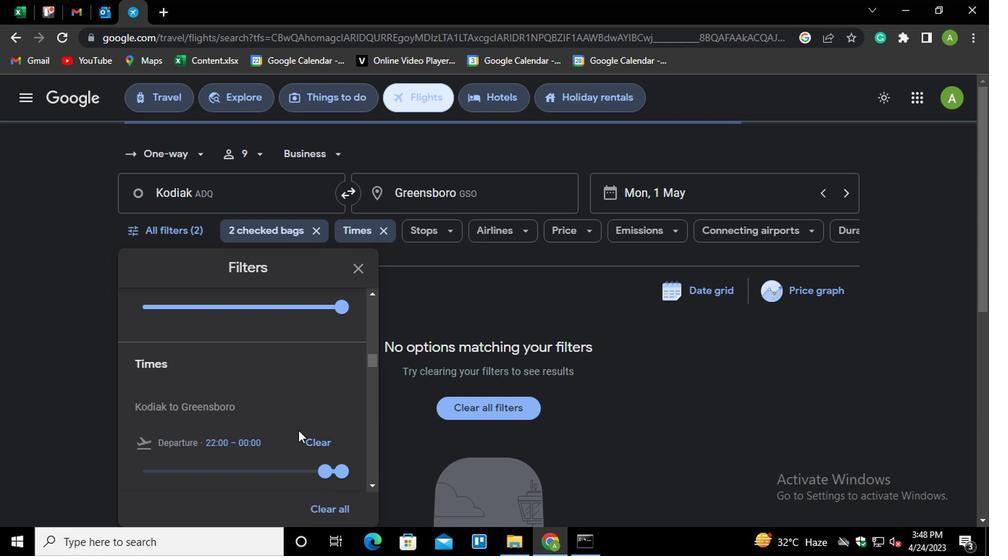 
Action: Mouse moved to (674, 456)
Screenshot: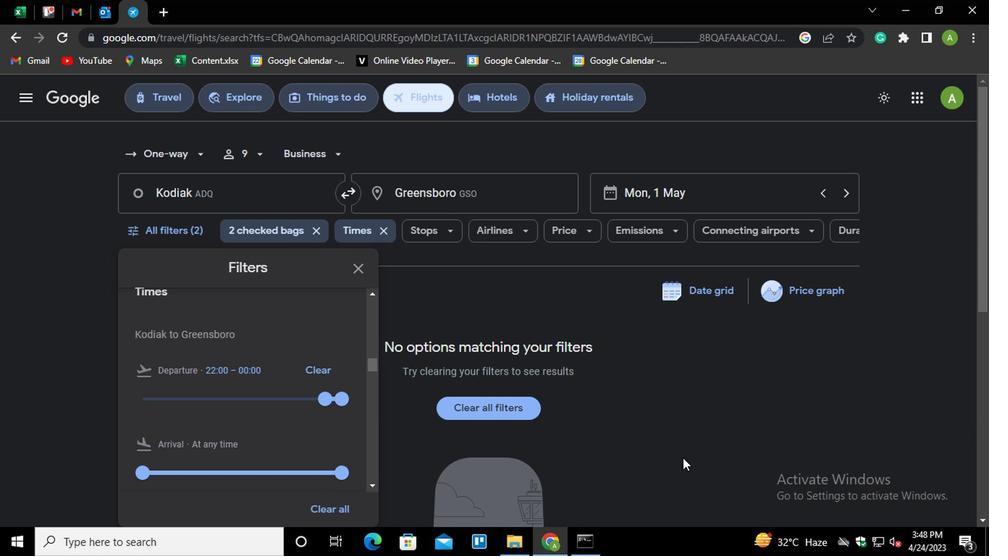 
Action: Mouse pressed left at (674, 456)
Screenshot: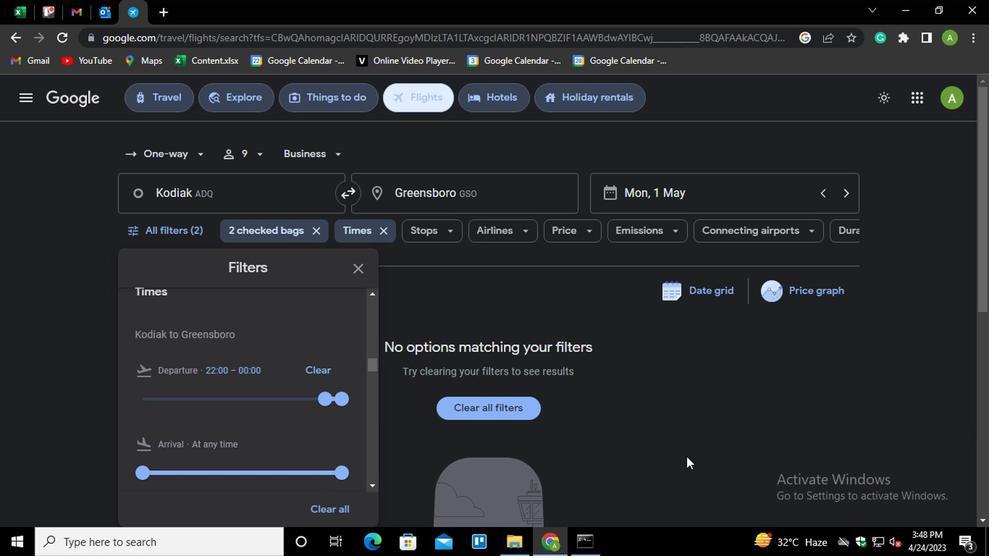 
Action: Mouse moved to (674, 456)
Screenshot: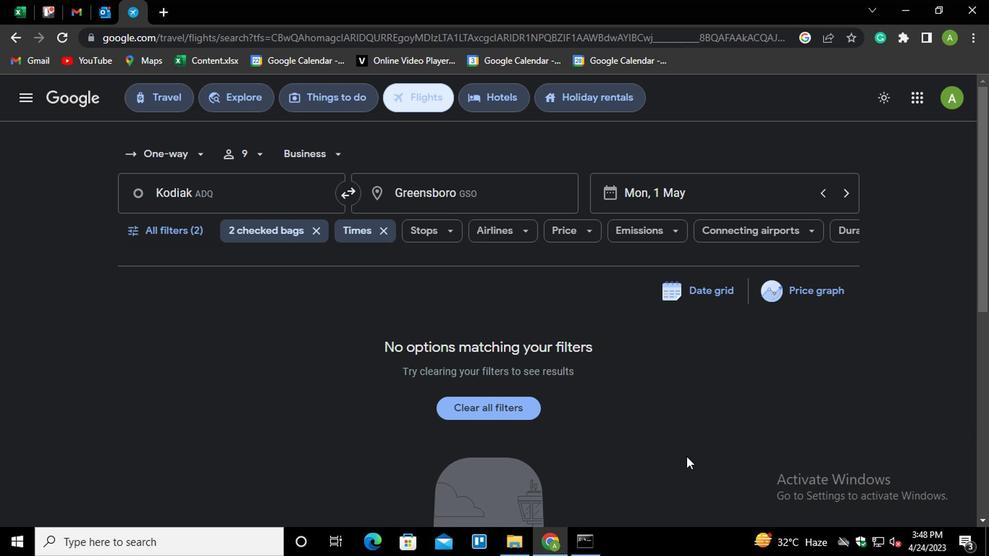 
